 Task: Find connections with filter location Santa Lucía with filter topic #Managementskillswith filter profile language English with filter current company Cholamandalam Investment and Finance Company Limited with filter school Little Flower High School with filter industry Waste Collection with filter service category Video Editing with filter keywords title Test Scorer
Action: Mouse moved to (290, 209)
Screenshot: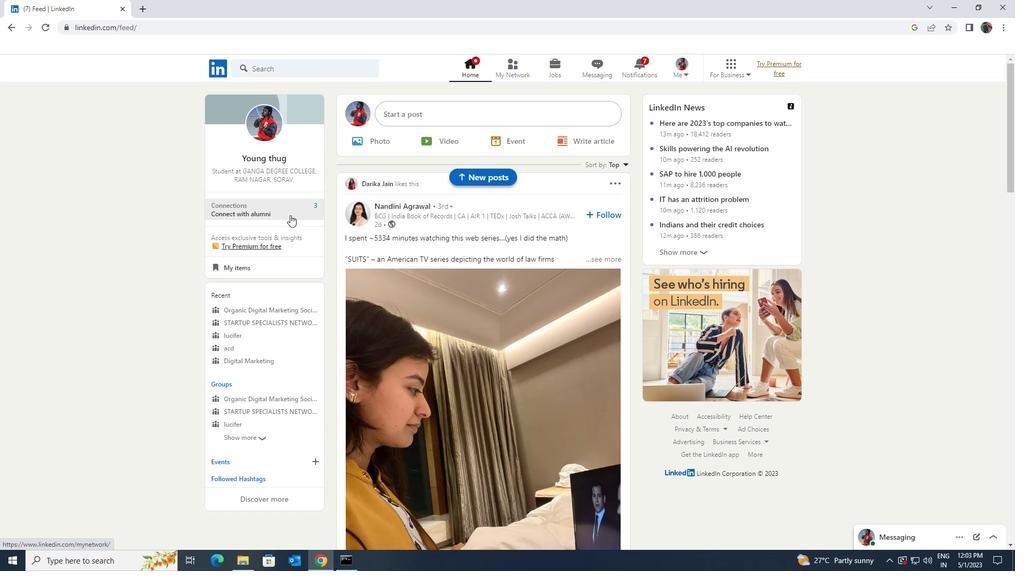 
Action: Mouse pressed left at (290, 209)
Screenshot: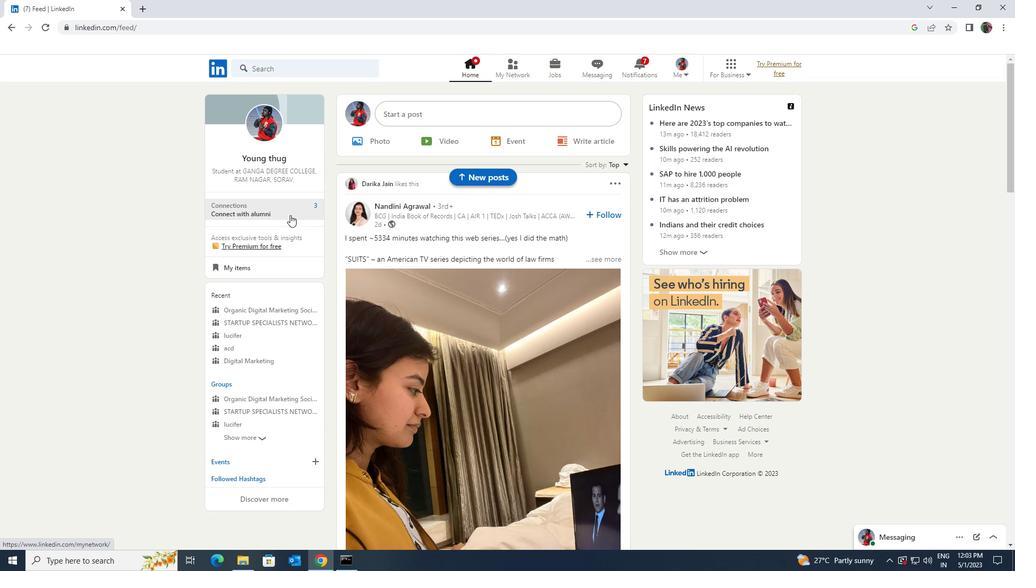 
Action: Mouse moved to (293, 126)
Screenshot: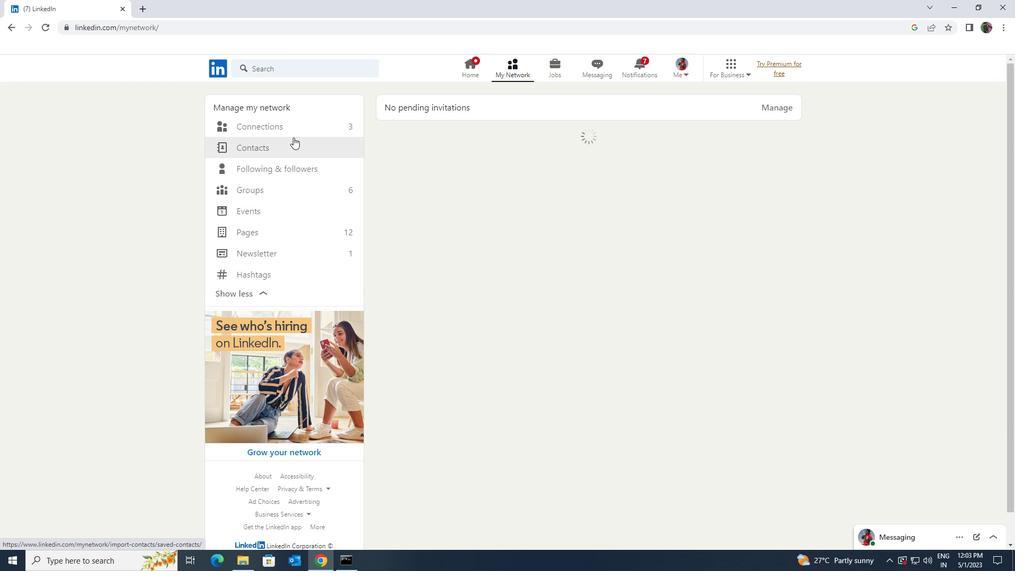 
Action: Mouse pressed left at (293, 126)
Screenshot: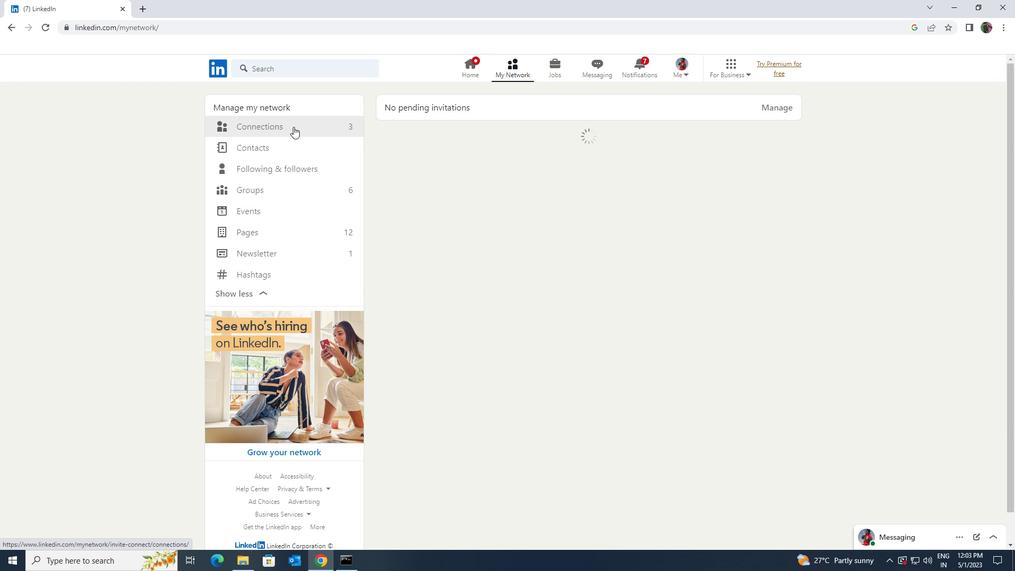 
Action: Mouse moved to (569, 131)
Screenshot: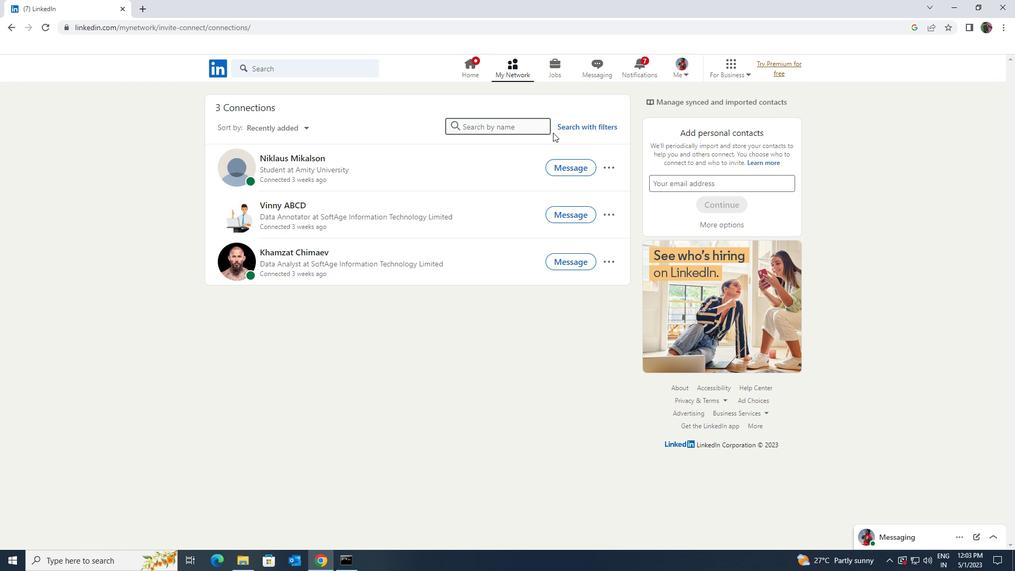 
Action: Mouse pressed left at (569, 131)
Screenshot: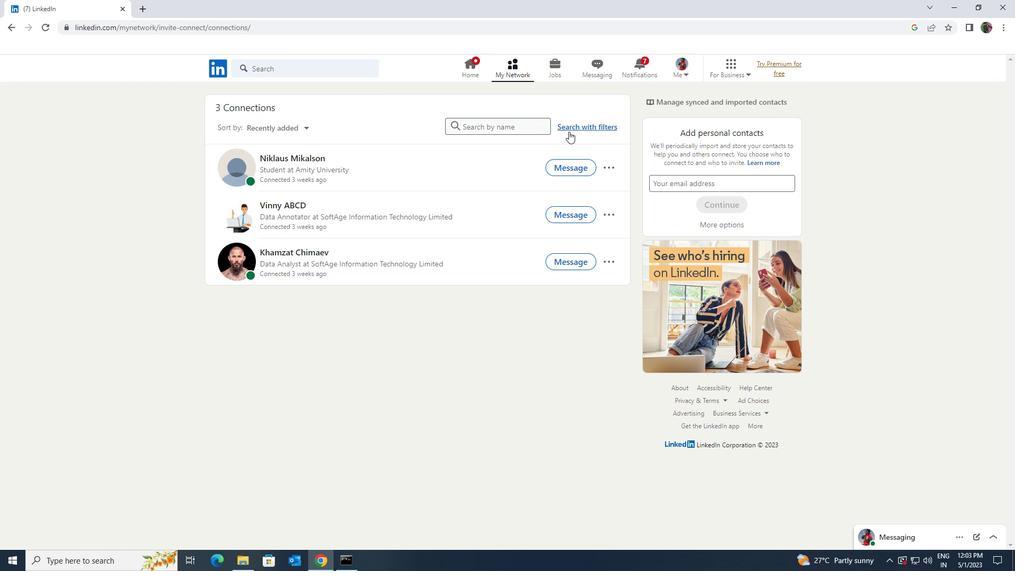 
Action: Mouse moved to (544, 91)
Screenshot: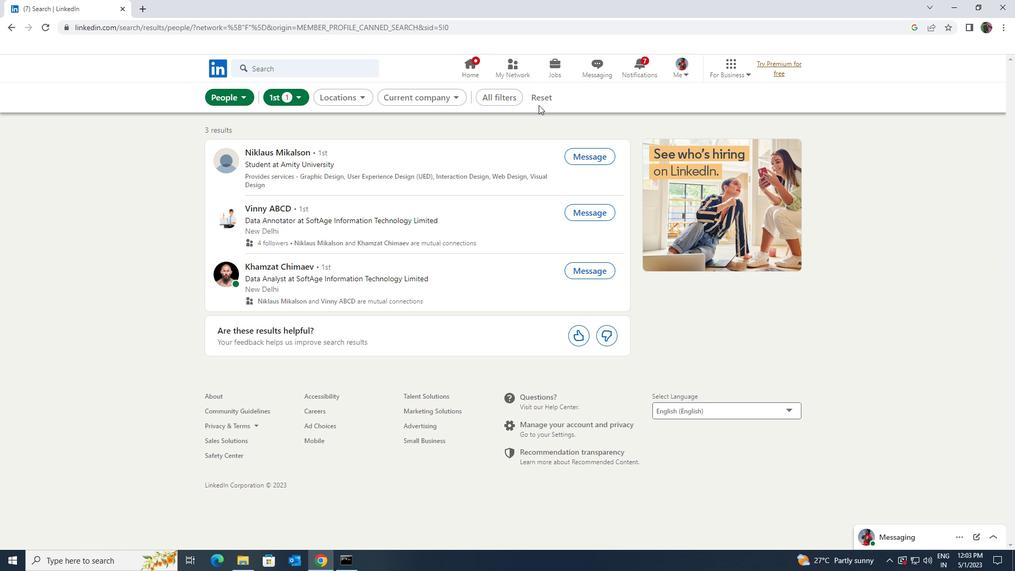 
Action: Mouse pressed left at (544, 91)
Screenshot: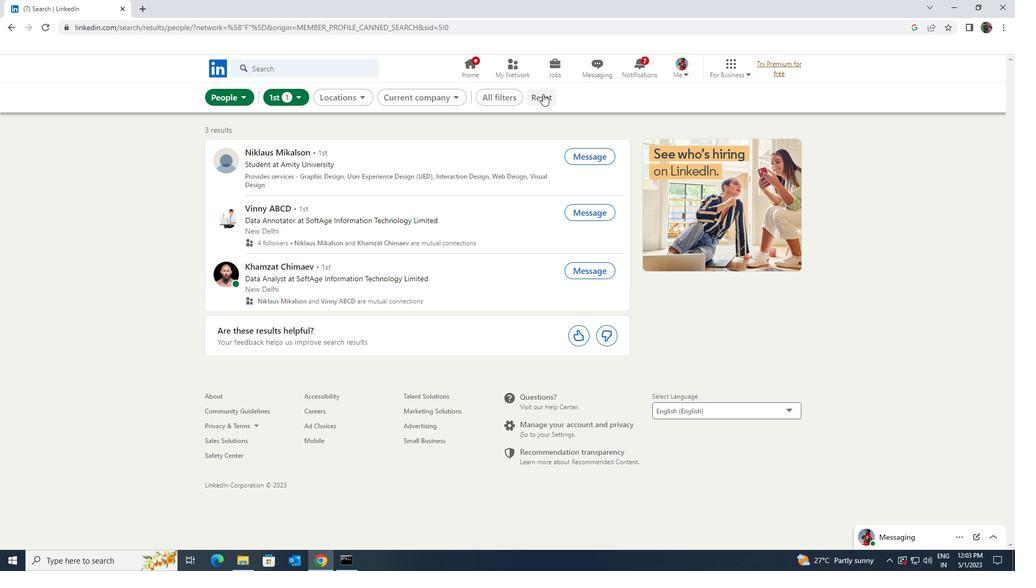 
Action: Mouse moved to (533, 96)
Screenshot: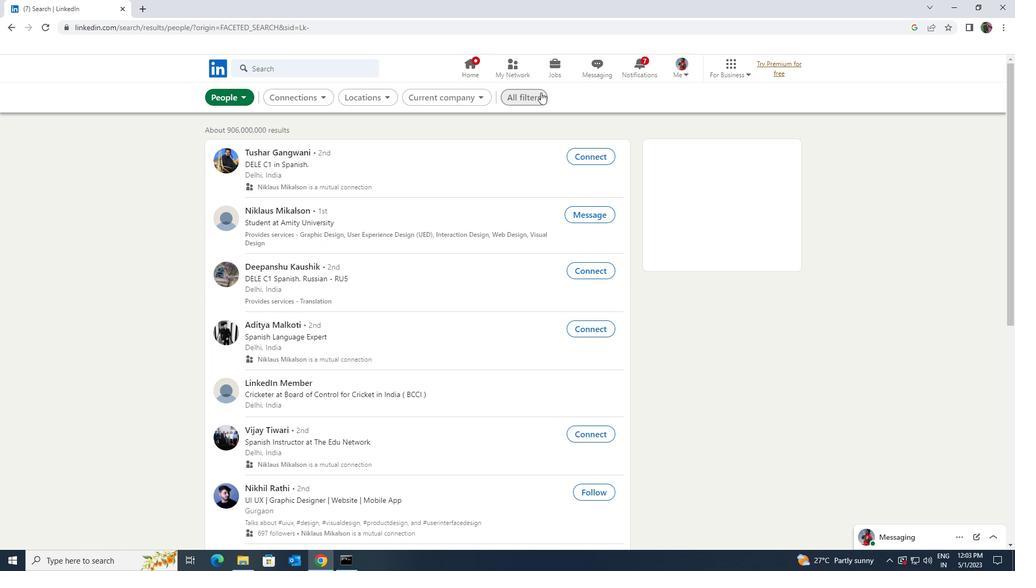
Action: Mouse pressed left at (533, 96)
Screenshot: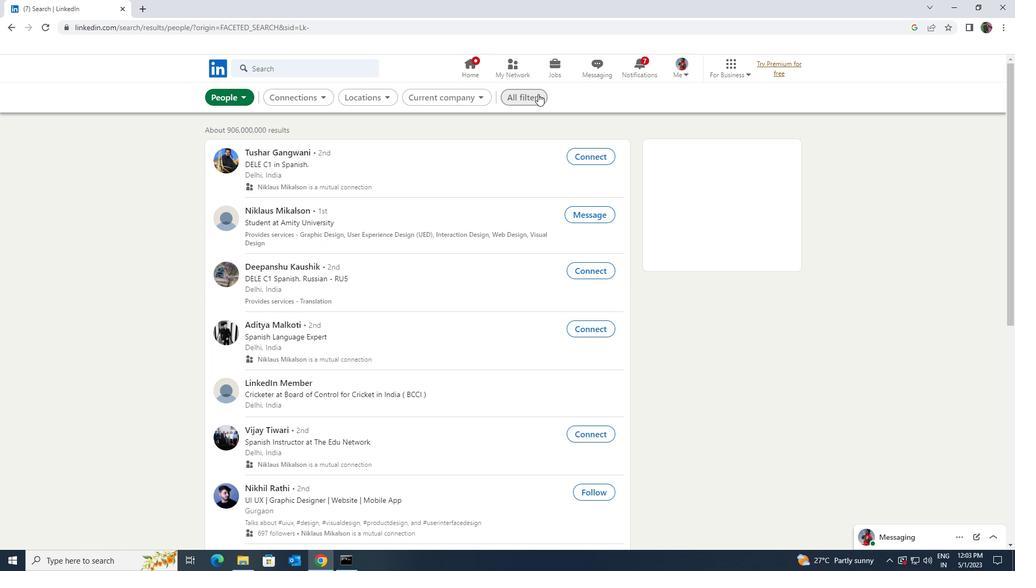 
Action: Mouse moved to (765, 288)
Screenshot: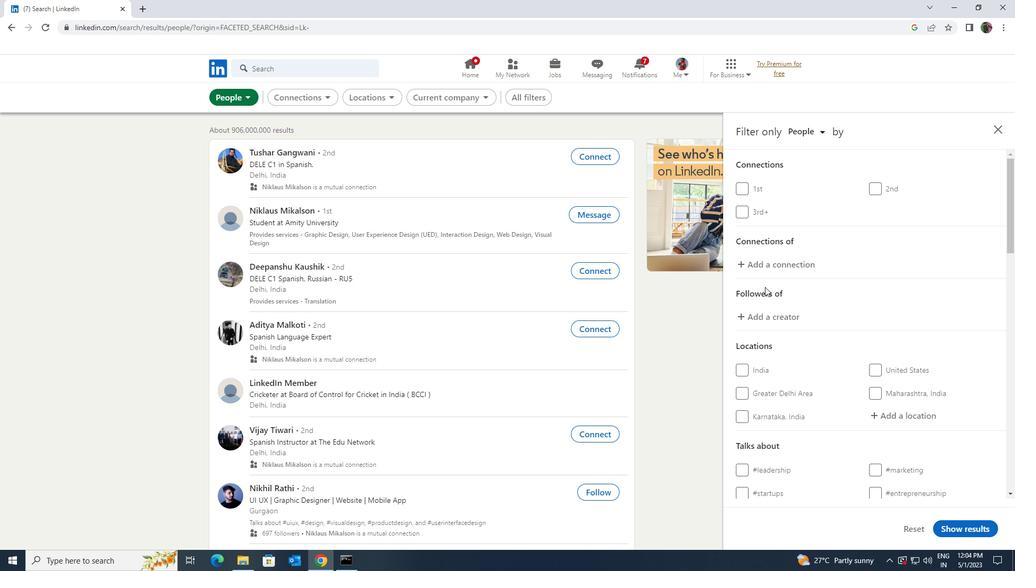 
Action: Mouse scrolled (765, 288) with delta (0, 0)
Screenshot: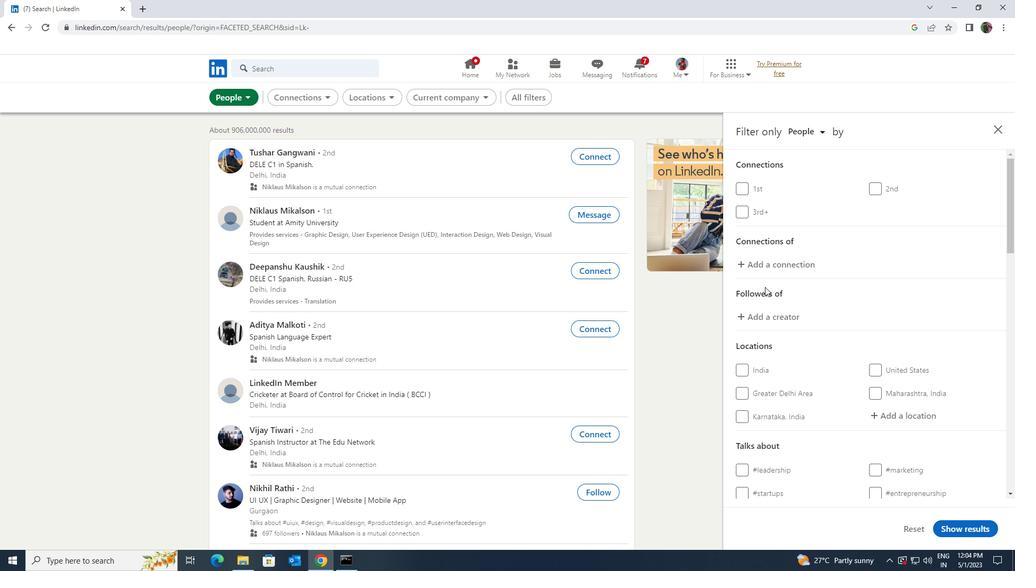
Action: Mouse scrolled (765, 288) with delta (0, 0)
Screenshot: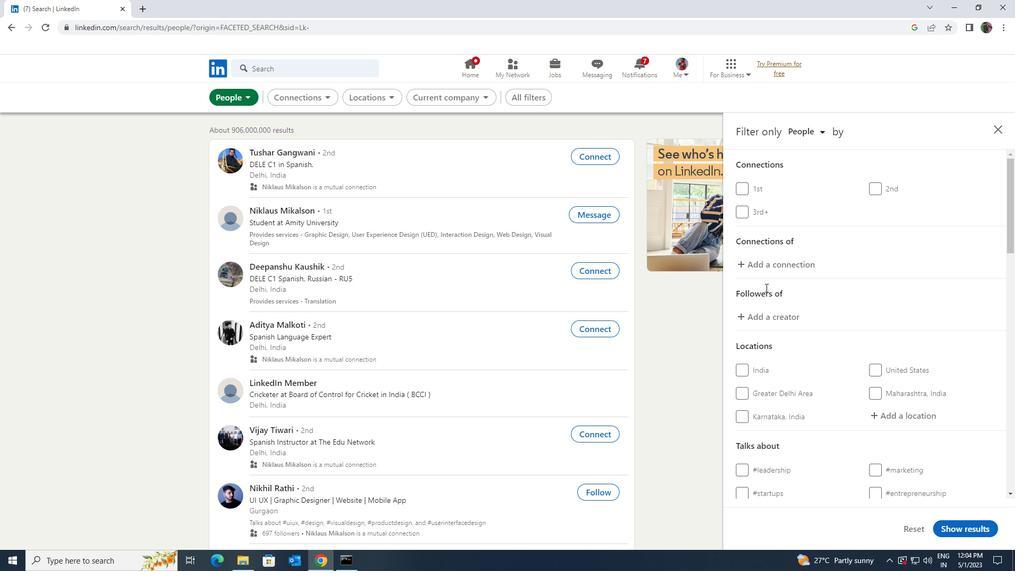 
Action: Mouse scrolled (765, 288) with delta (0, 0)
Screenshot: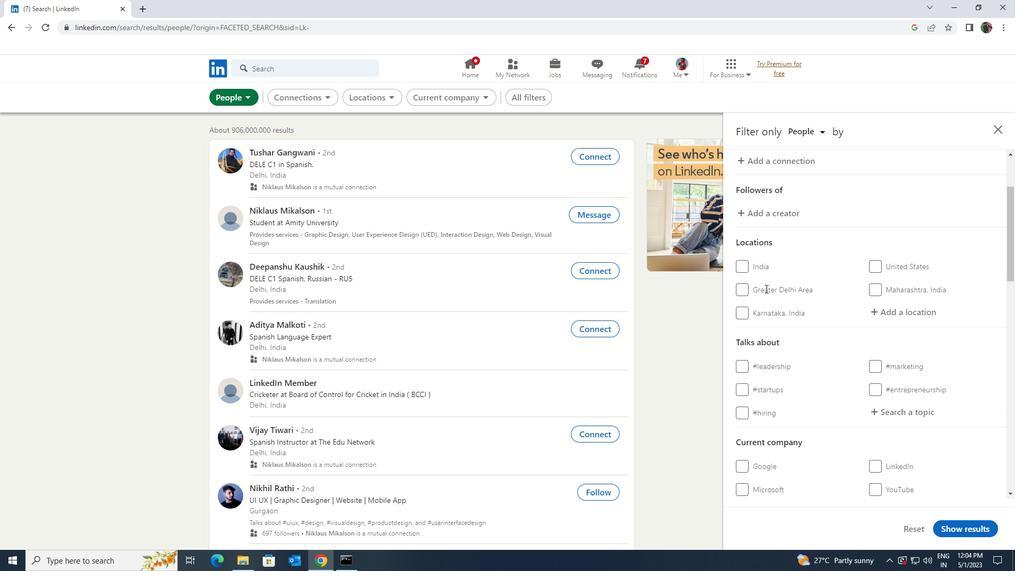 
Action: Mouse moved to (892, 254)
Screenshot: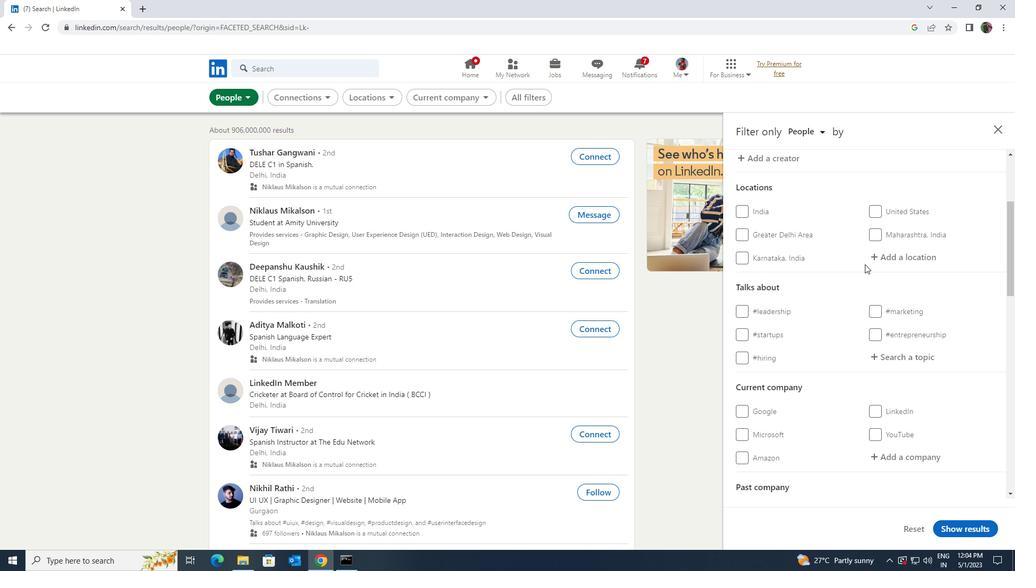 
Action: Mouse pressed left at (892, 254)
Screenshot: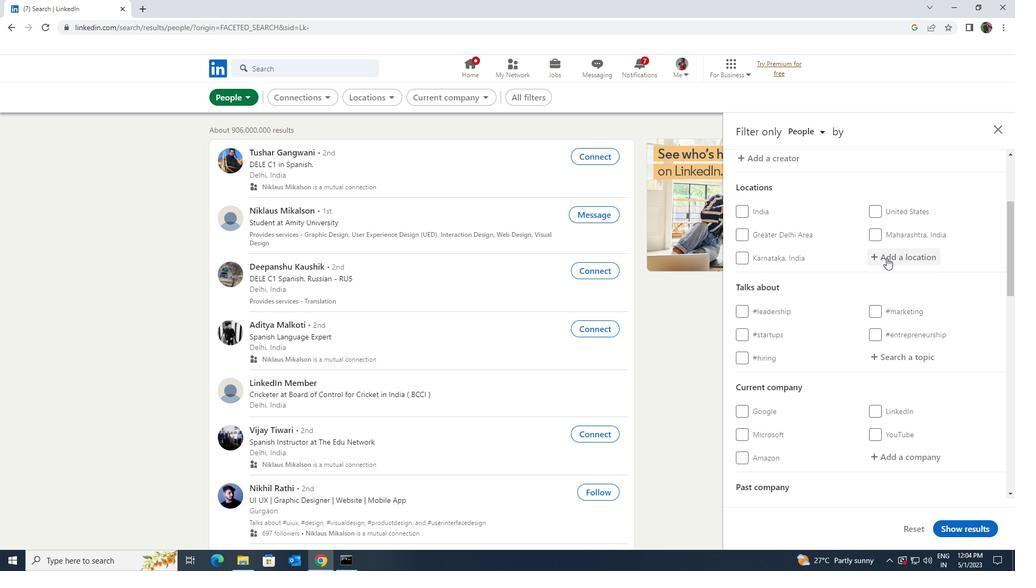 
Action: Mouse moved to (822, 213)
Screenshot: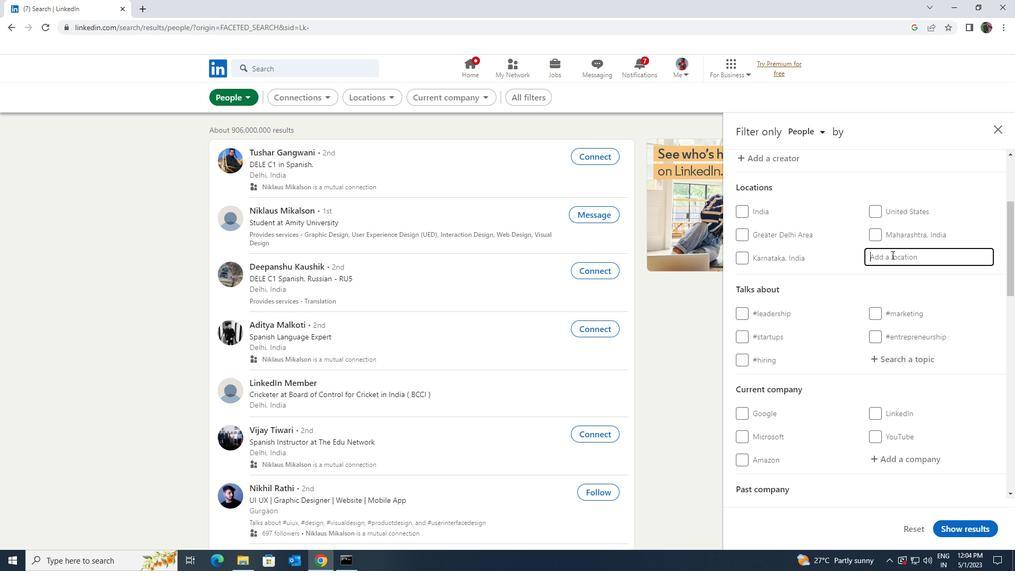 
Action: Key pressed <Key.shift>SANT<Key.space><Key.shift>LUCIA<Key.backspace>
Screenshot: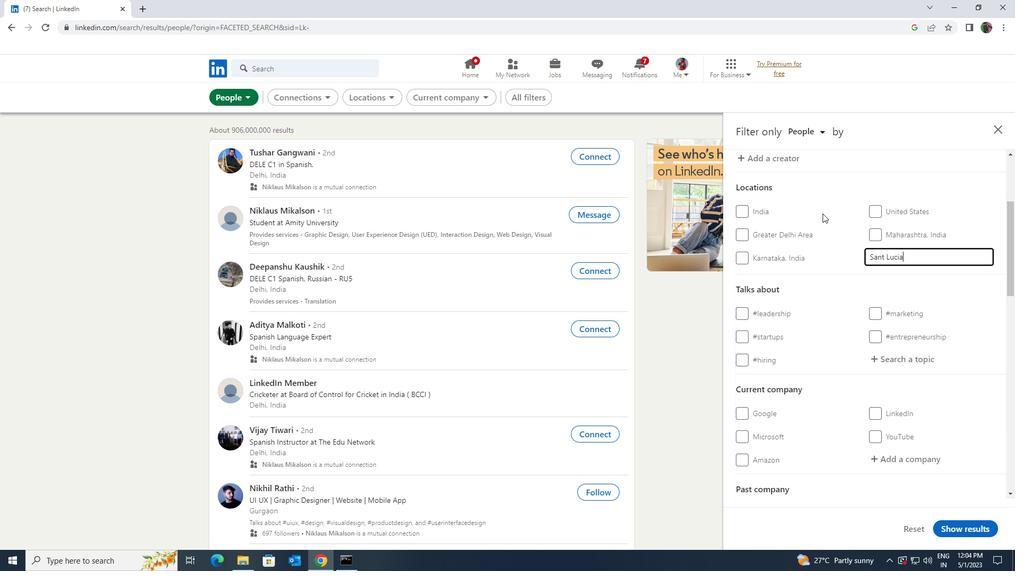 
Action: Mouse moved to (808, 270)
Screenshot: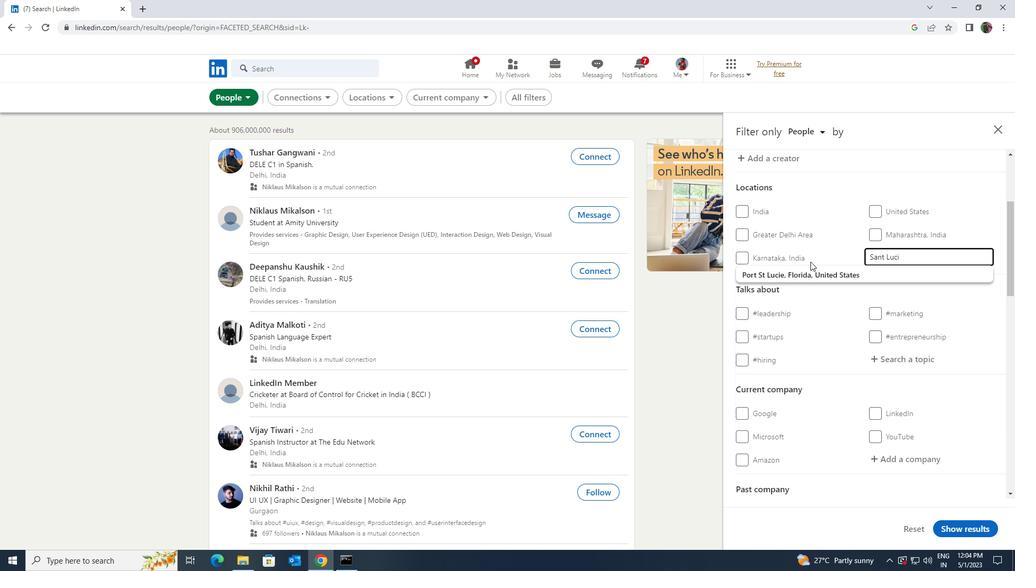 
Action: Mouse pressed left at (808, 270)
Screenshot: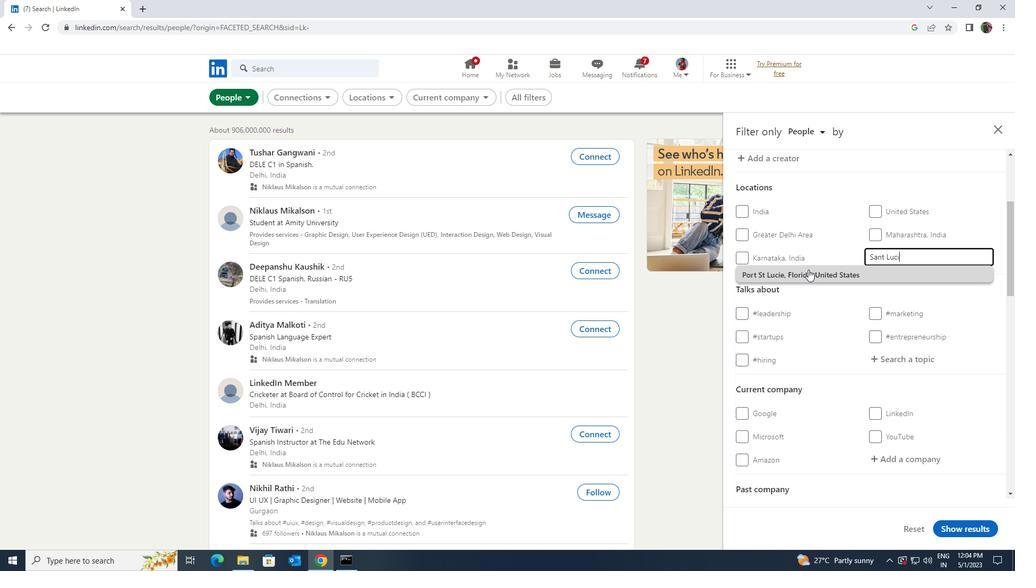 
Action: Mouse moved to (807, 270)
Screenshot: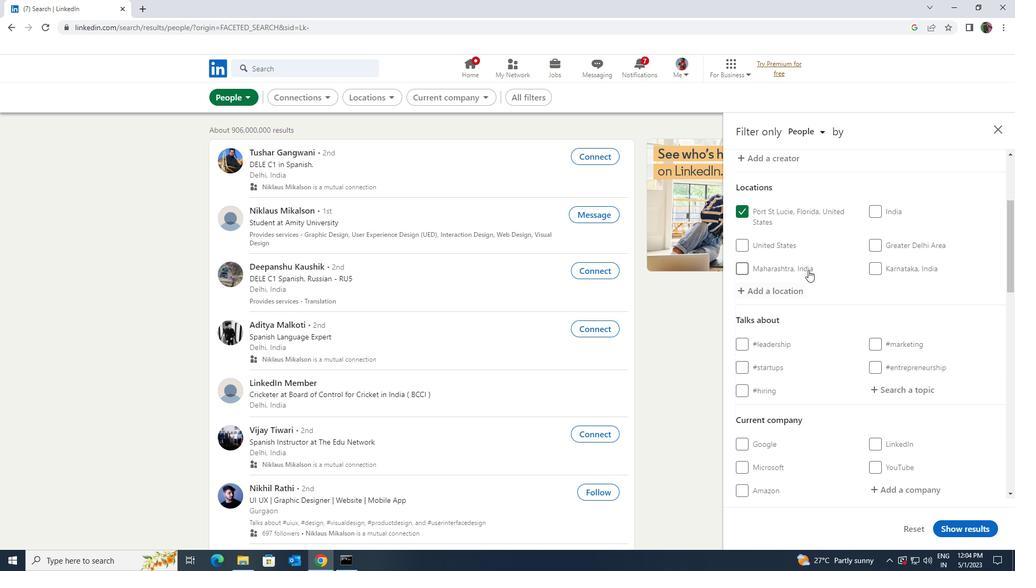 
Action: Mouse scrolled (807, 270) with delta (0, 0)
Screenshot: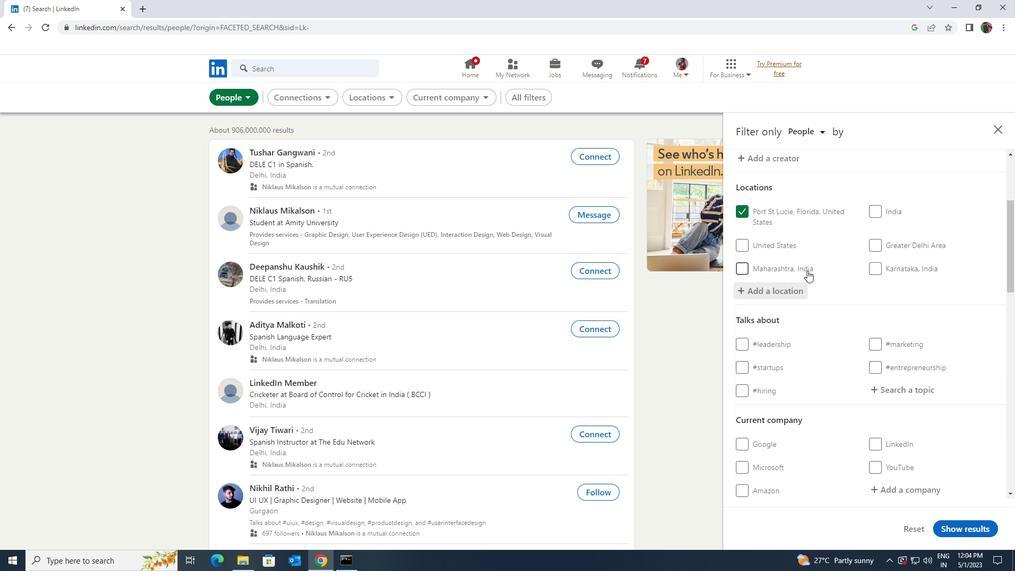 
Action: Mouse moved to (878, 334)
Screenshot: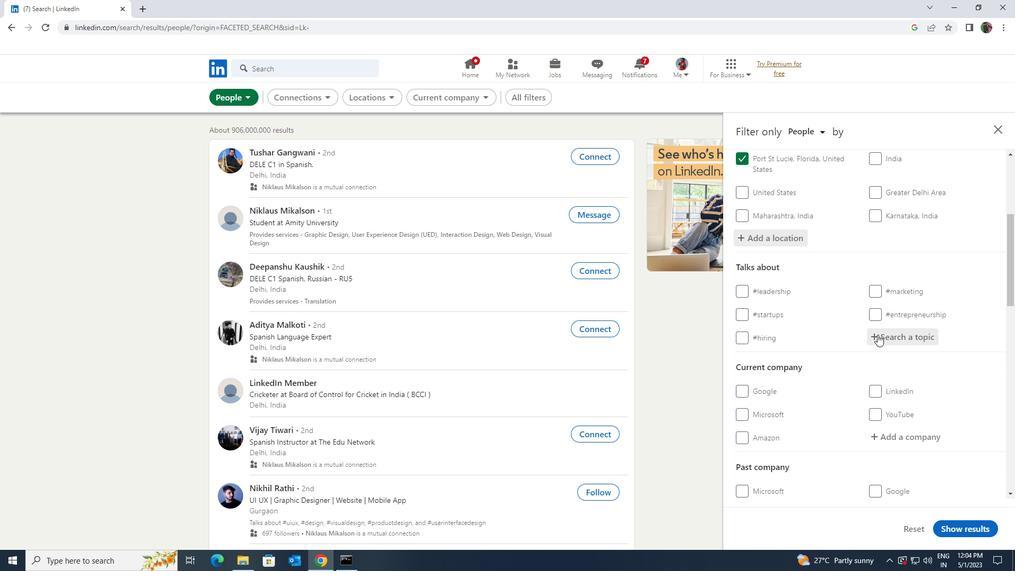 
Action: Mouse pressed left at (878, 334)
Screenshot: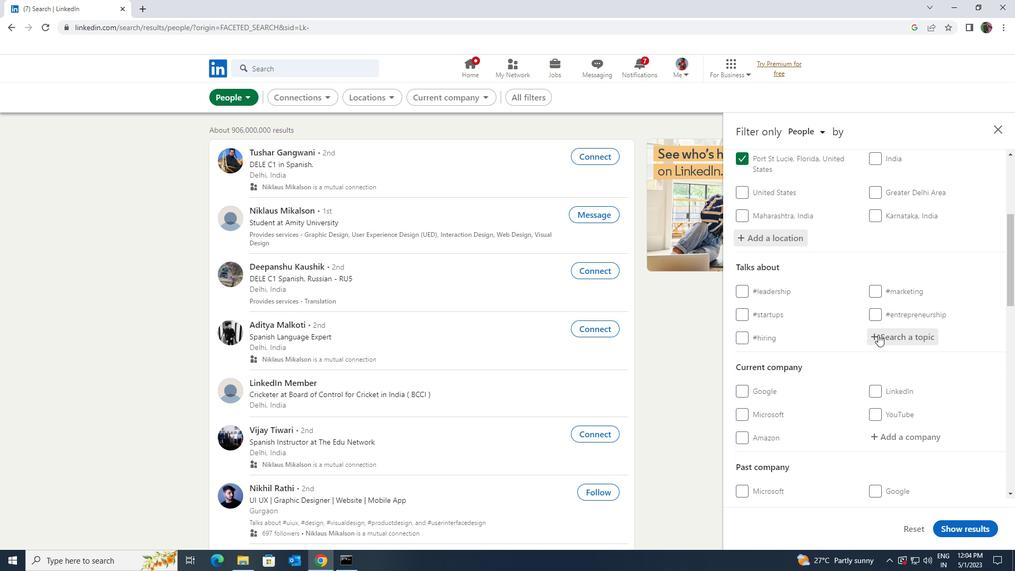 
Action: Key pressed <Key.shift>MANAGEMENTSKILLS
Screenshot: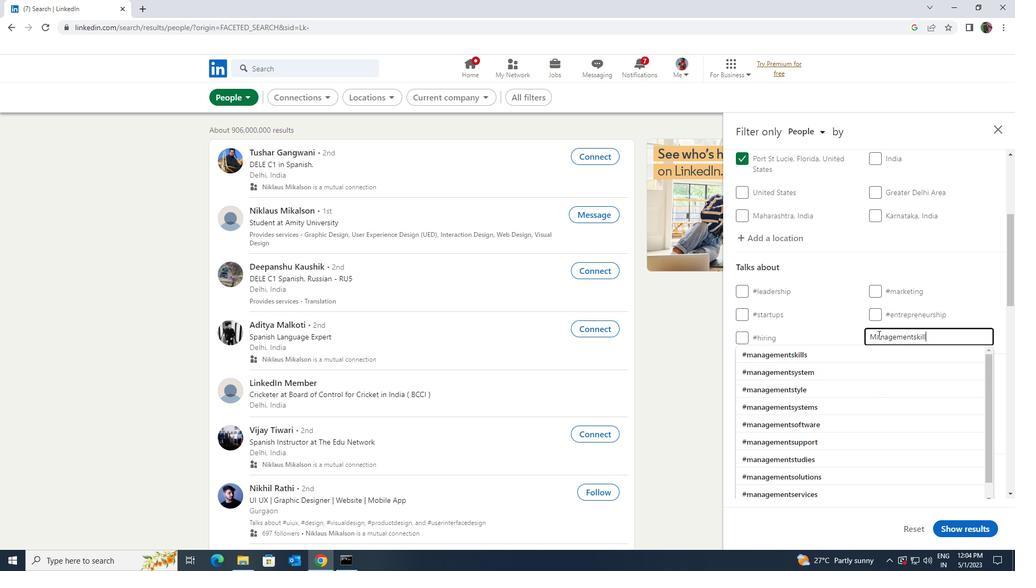 
Action: Mouse moved to (874, 349)
Screenshot: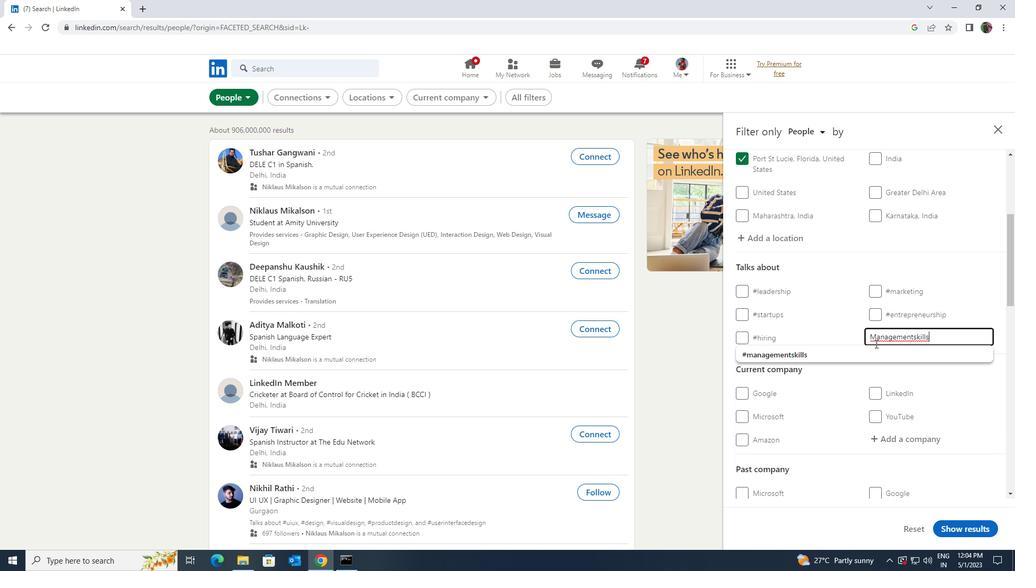 
Action: Mouse pressed left at (874, 349)
Screenshot: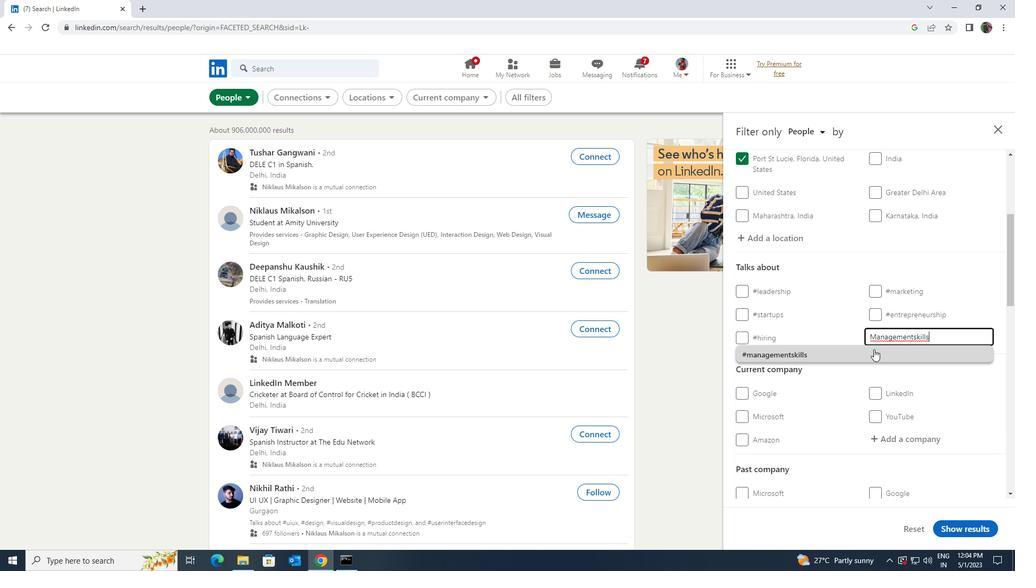 
Action: Mouse scrolled (874, 349) with delta (0, 0)
Screenshot: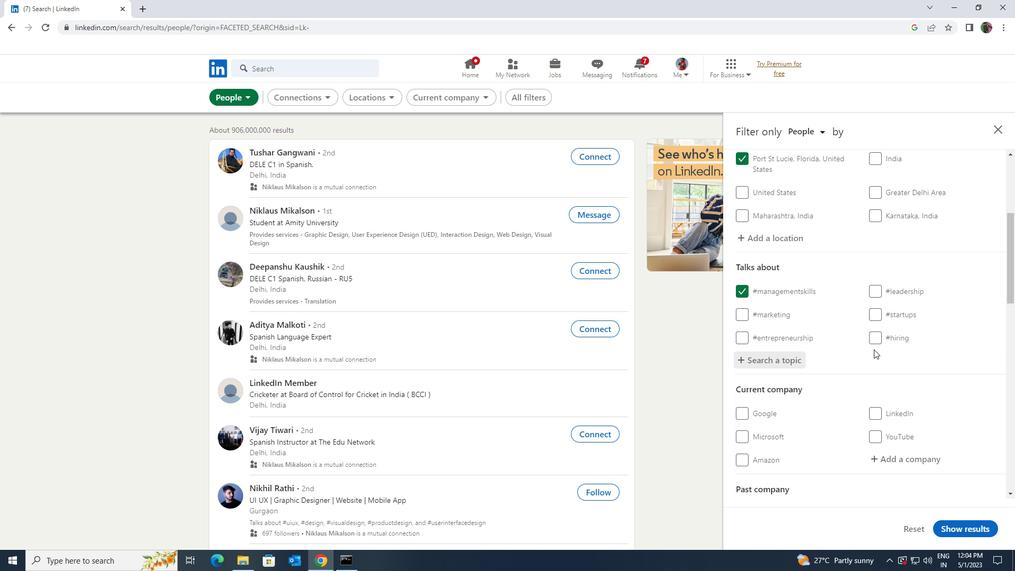
Action: Mouse scrolled (874, 349) with delta (0, 0)
Screenshot: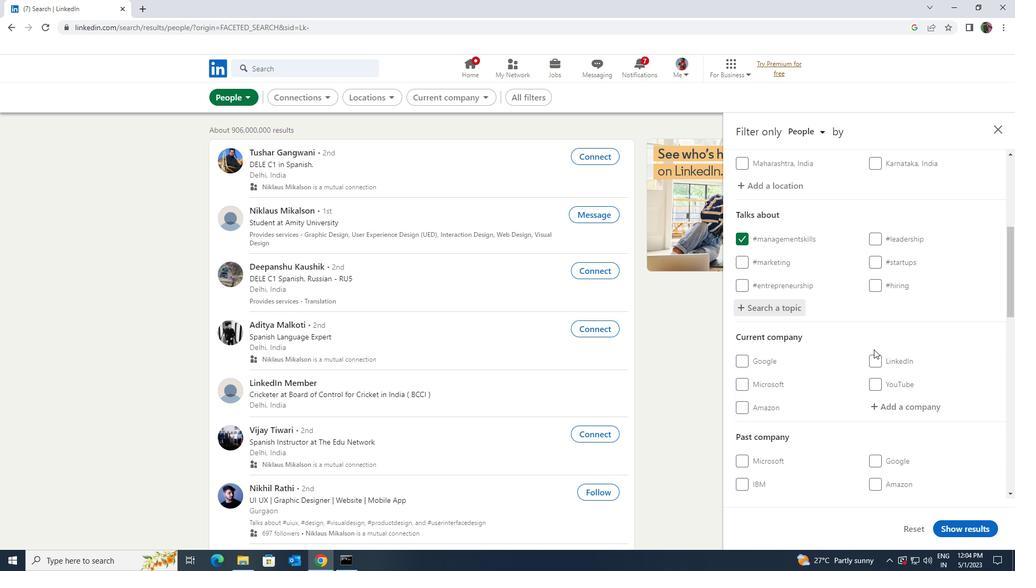 
Action: Mouse scrolled (874, 349) with delta (0, 0)
Screenshot: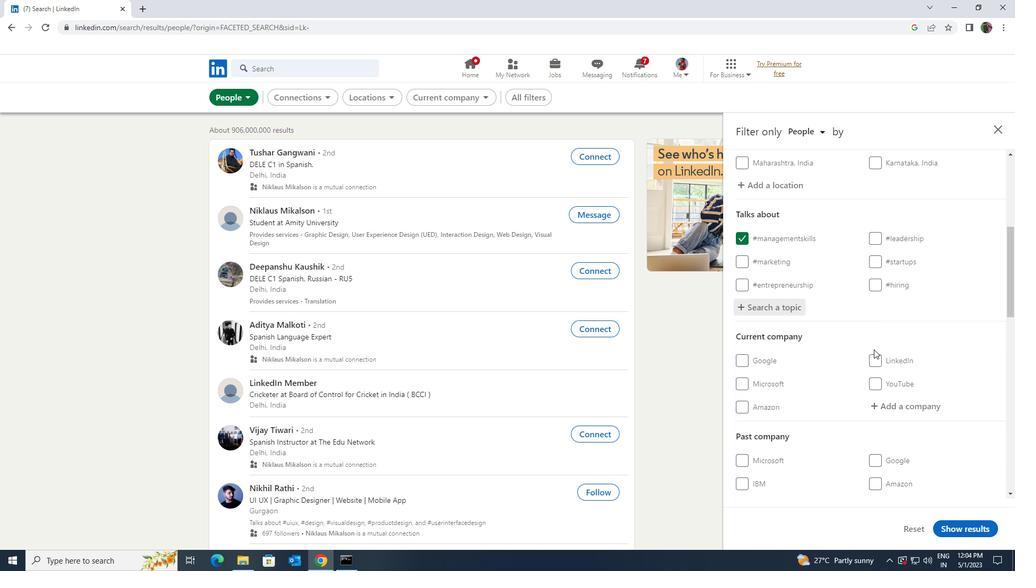 
Action: Mouse scrolled (874, 349) with delta (0, 0)
Screenshot: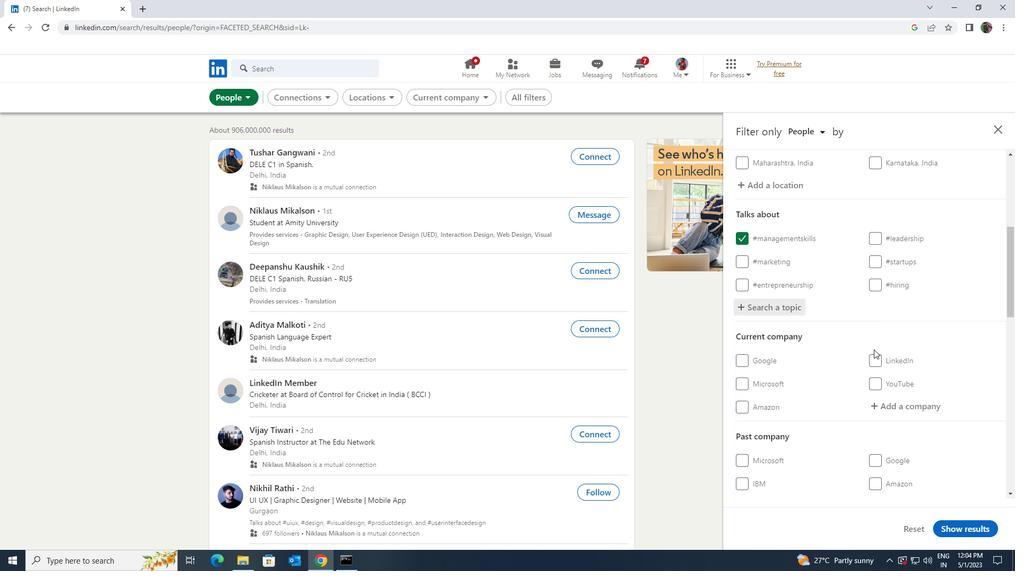 
Action: Mouse scrolled (874, 349) with delta (0, 0)
Screenshot: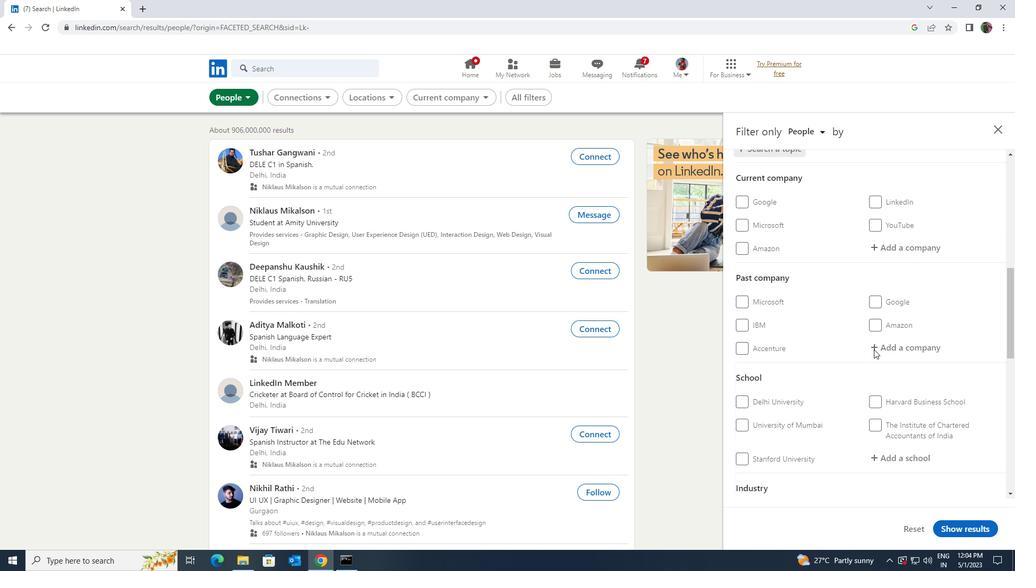
Action: Mouse scrolled (874, 349) with delta (0, 0)
Screenshot: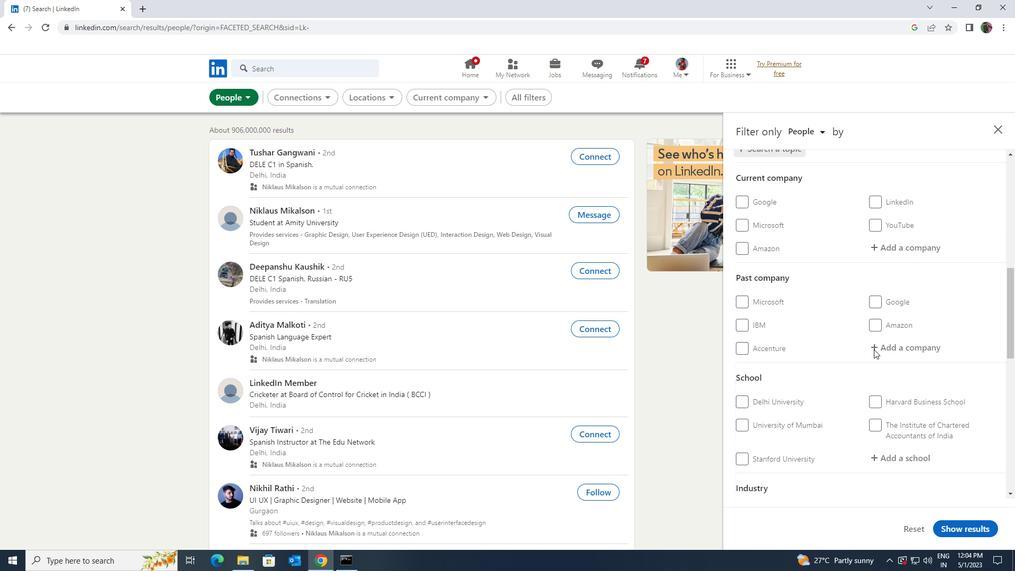 
Action: Mouse scrolled (874, 349) with delta (0, 0)
Screenshot: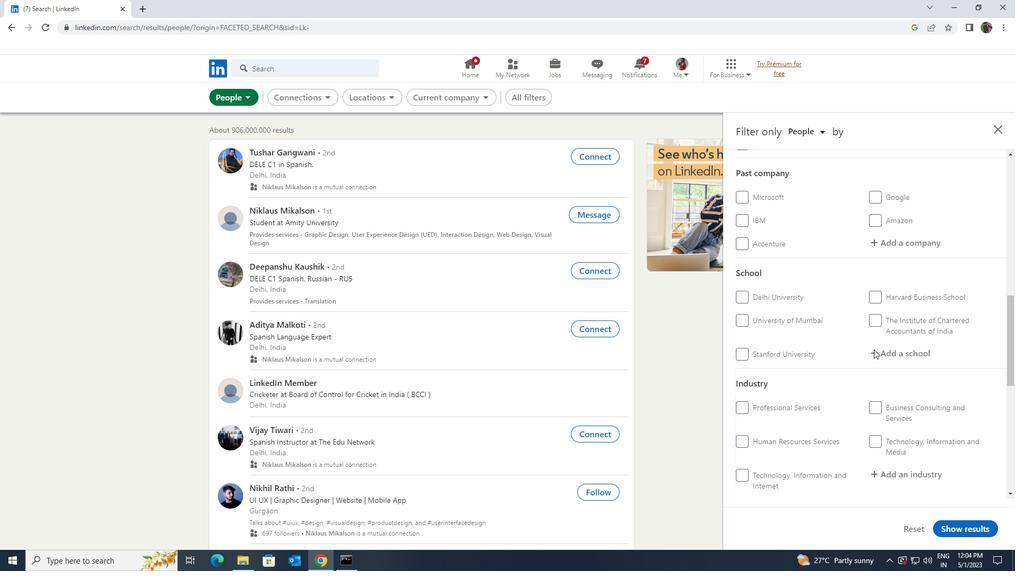 
Action: Mouse scrolled (874, 349) with delta (0, 0)
Screenshot: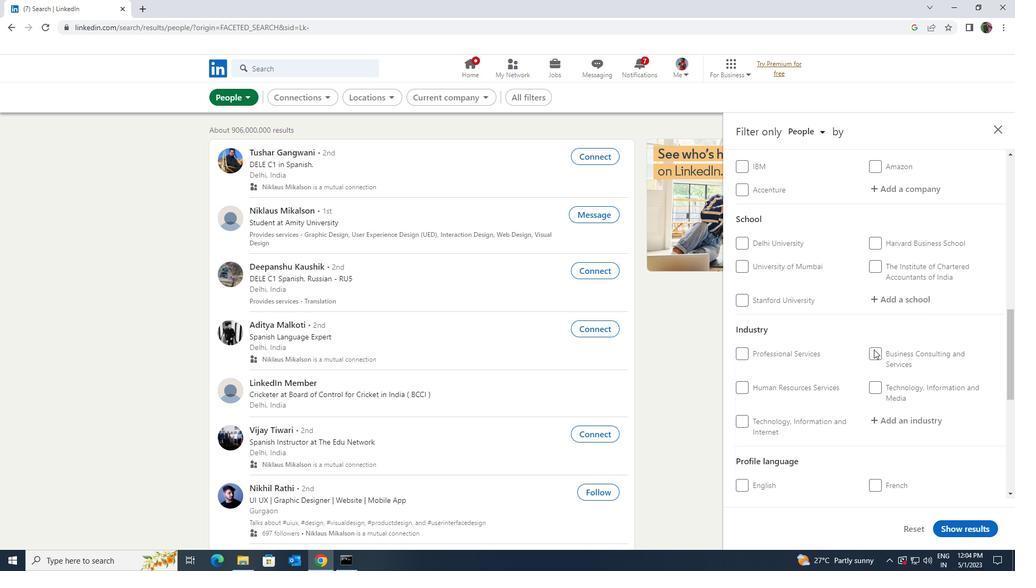 
Action: Mouse scrolled (874, 349) with delta (0, 0)
Screenshot: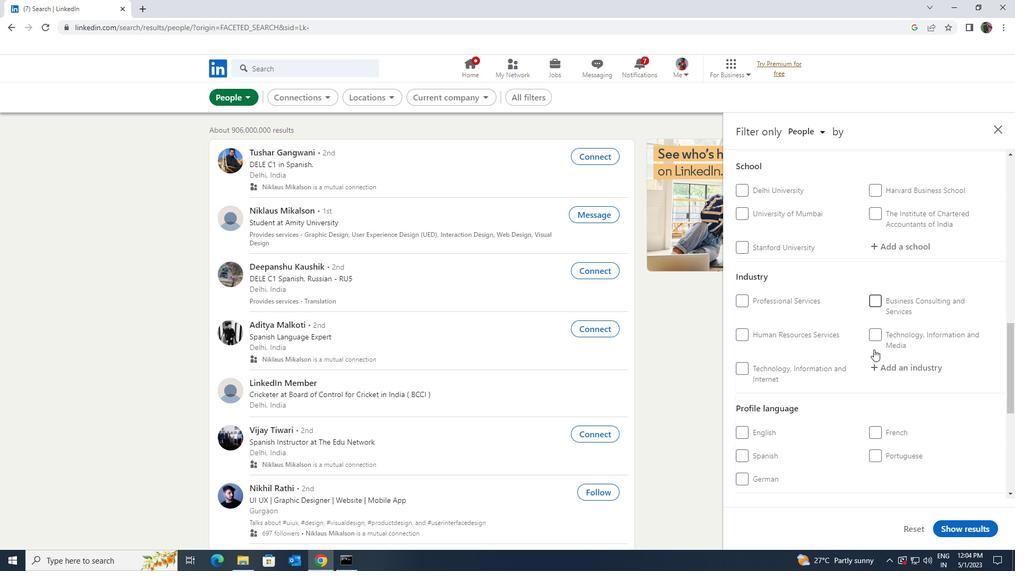 
Action: Mouse scrolled (874, 349) with delta (0, 0)
Screenshot: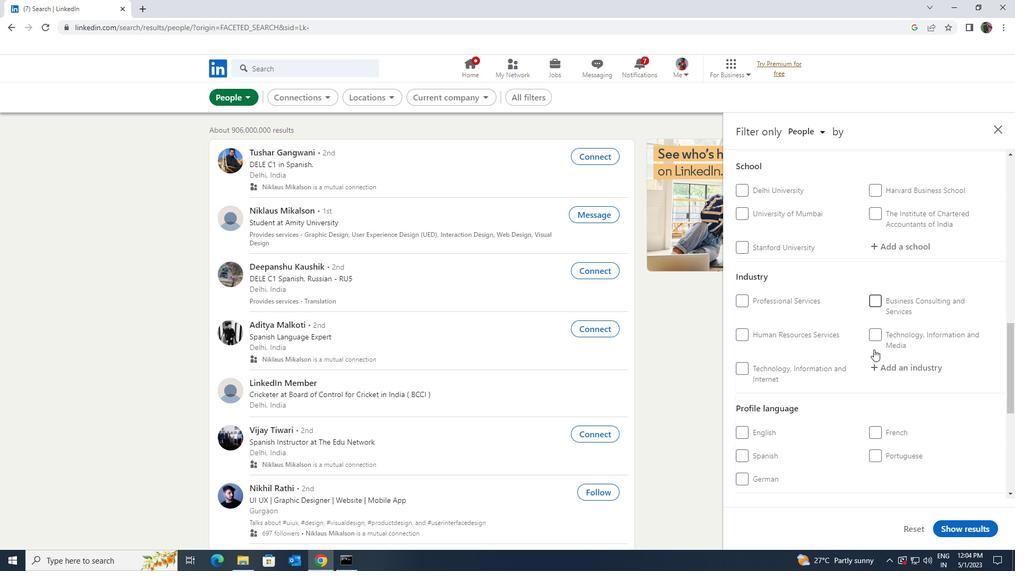 
Action: Mouse moved to (746, 324)
Screenshot: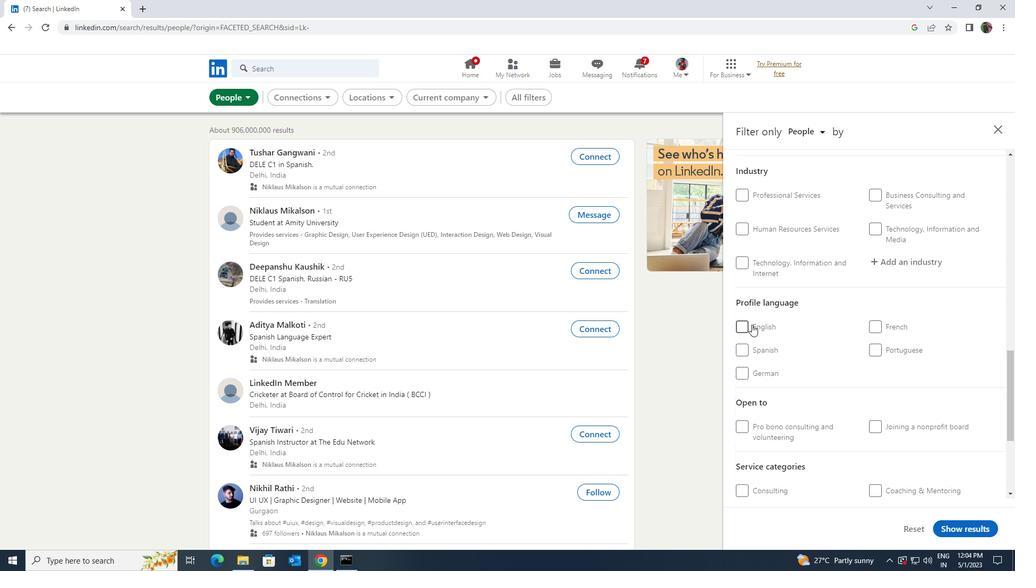 
Action: Mouse pressed left at (746, 324)
Screenshot: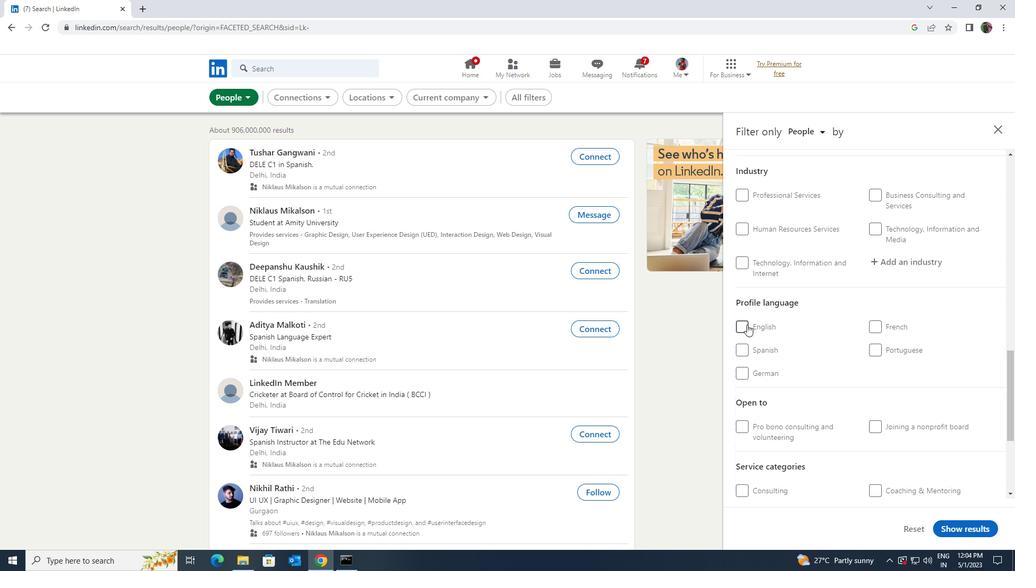 
Action: Mouse moved to (822, 334)
Screenshot: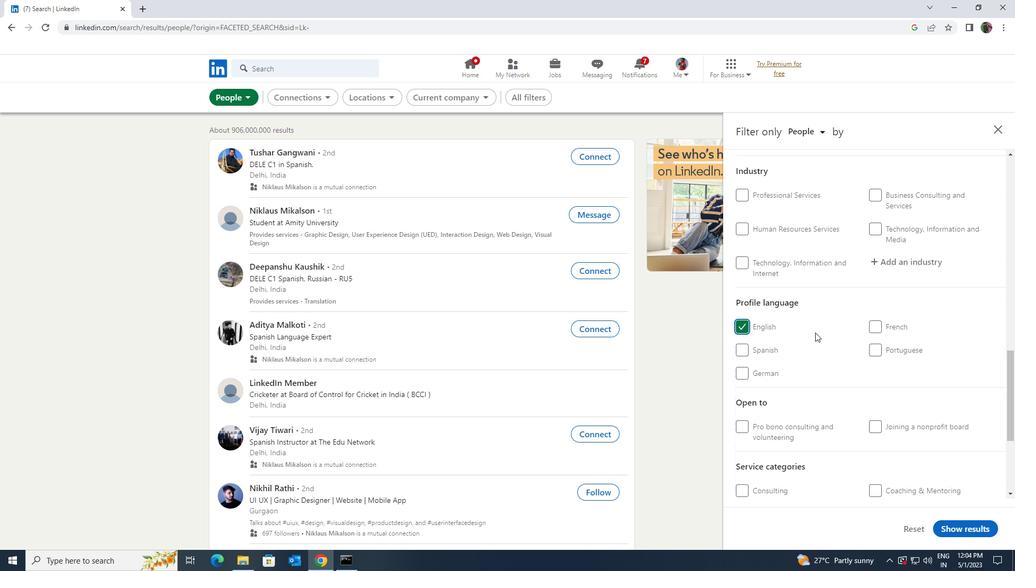 
Action: Mouse scrolled (822, 335) with delta (0, 0)
Screenshot: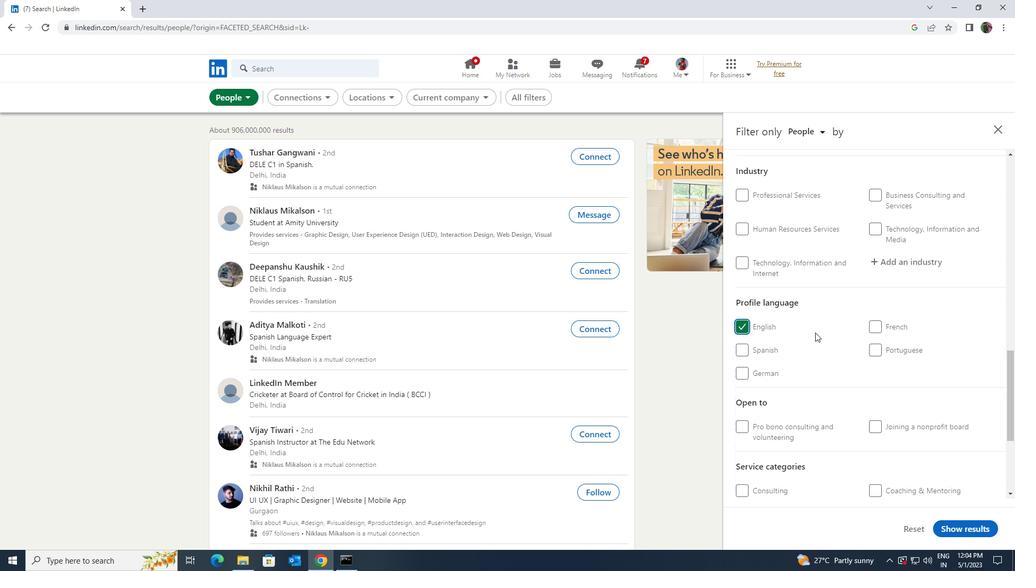 
Action: Mouse scrolled (822, 335) with delta (0, 0)
Screenshot: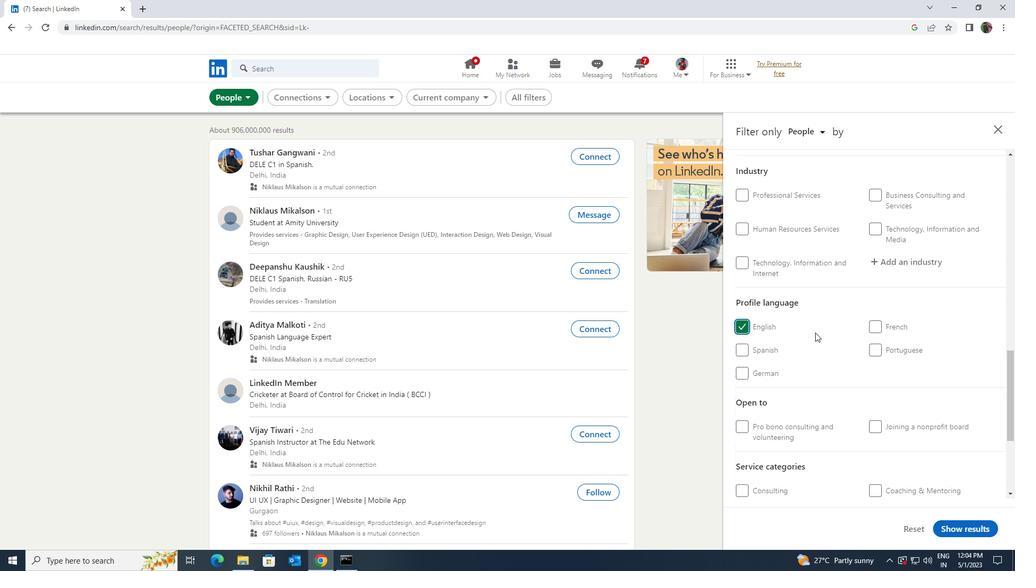 
Action: Mouse scrolled (822, 335) with delta (0, 0)
Screenshot: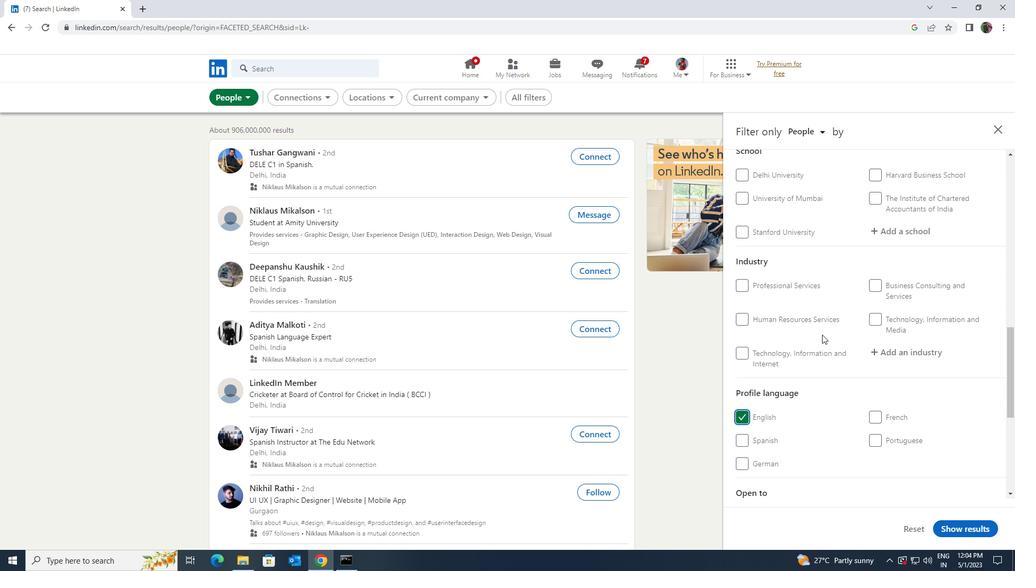 
Action: Mouse scrolled (822, 335) with delta (0, 0)
Screenshot: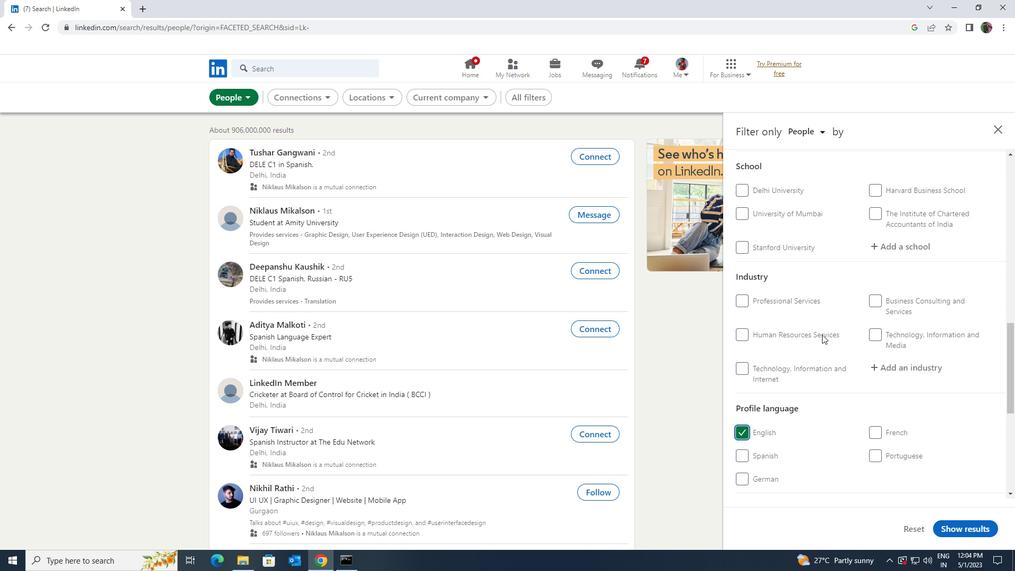 
Action: Mouse scrolled (822, 335) with delta (0, 0)
Screenshot: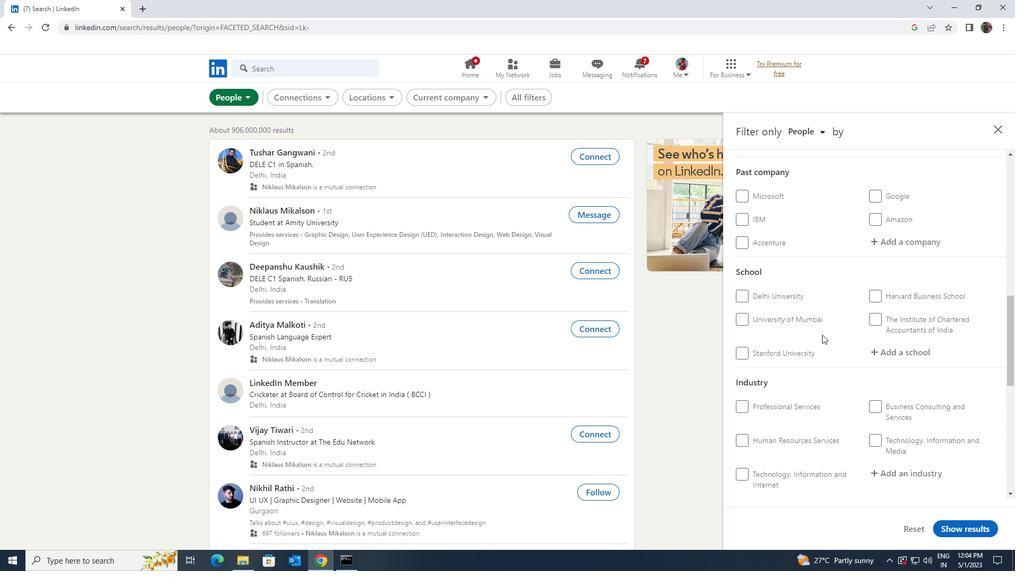 
Action: Mouse scrolled (822, 335) with delta (0, 0)
Screenshot: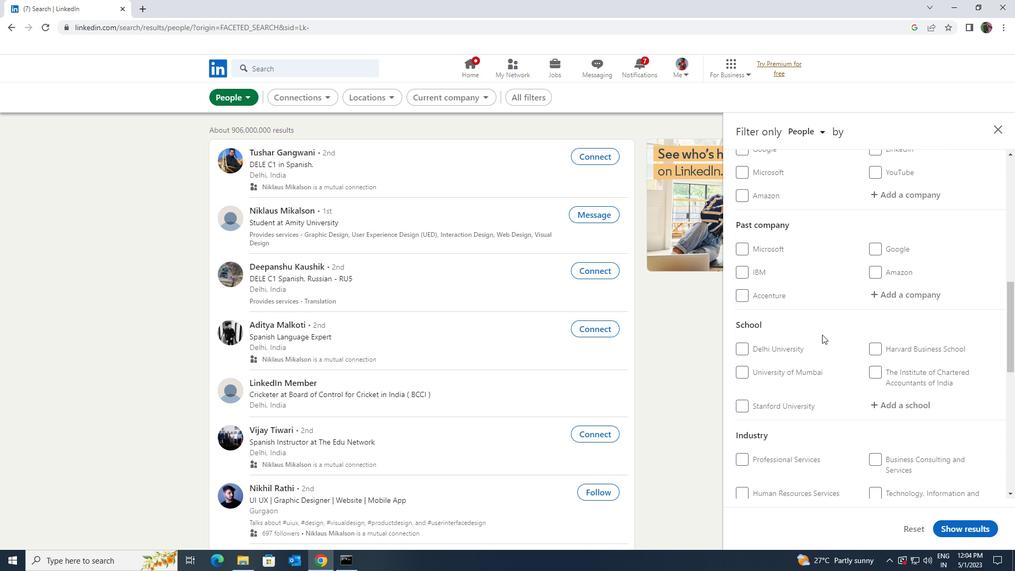 
Action: Mouse moved to (891, 251)
Screenshot: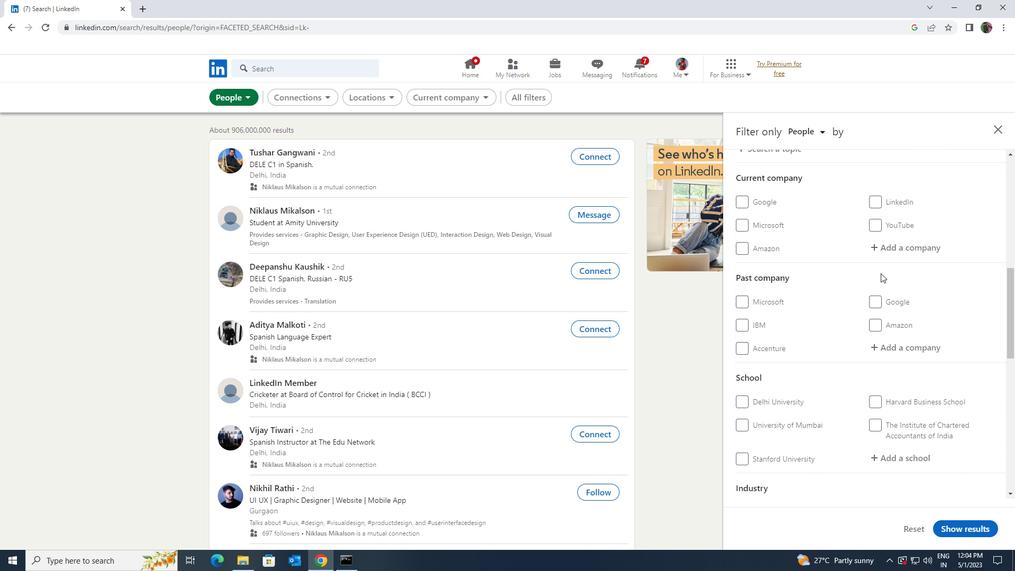 
Action: Mouse pressed left at (891, 251)
Screenshot: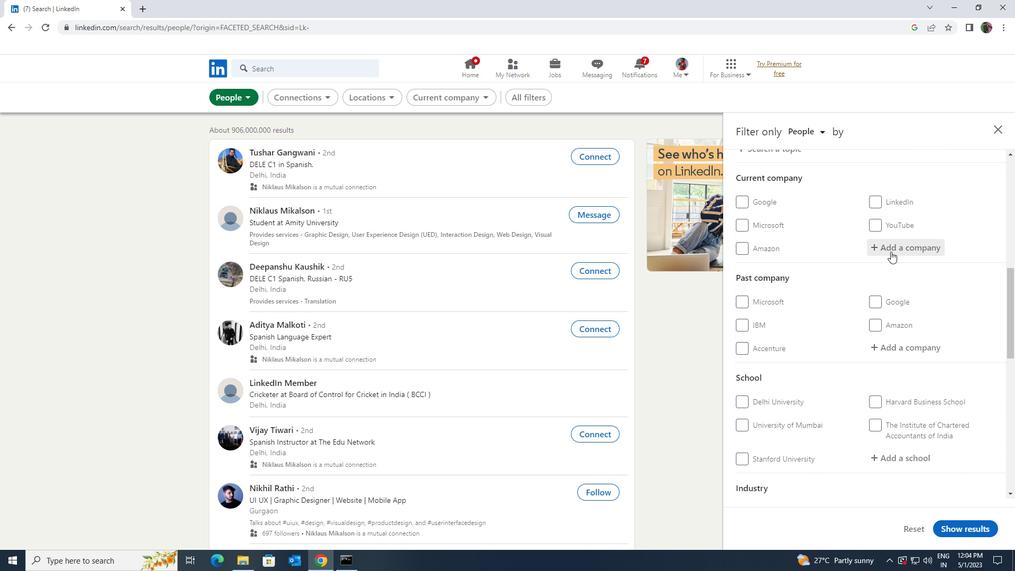 
Action: Key pressed <Key.shift>CHOLAMANDALM
Screenshot: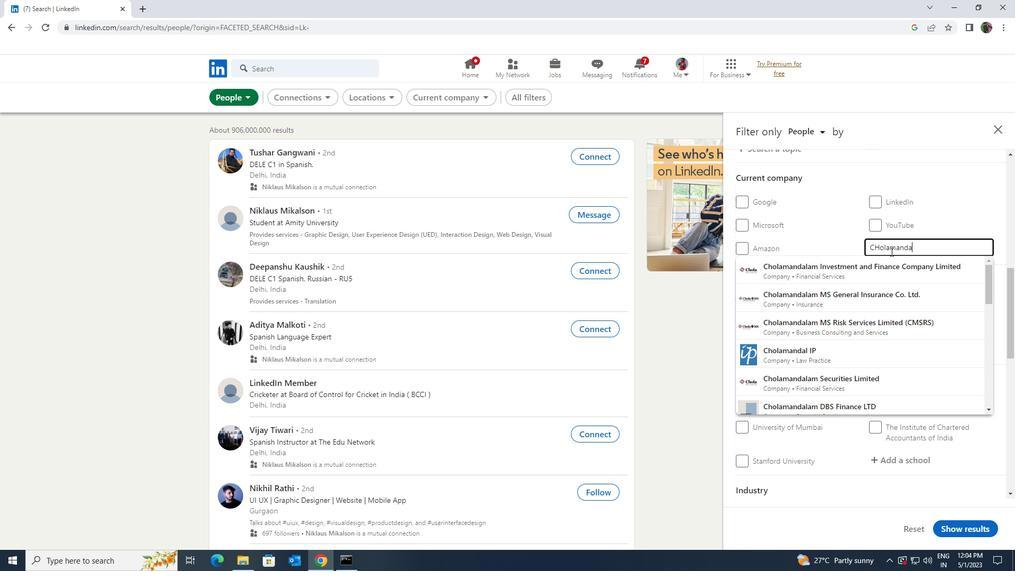 
Action: Mouse moved to (889, 264)
Screenshot: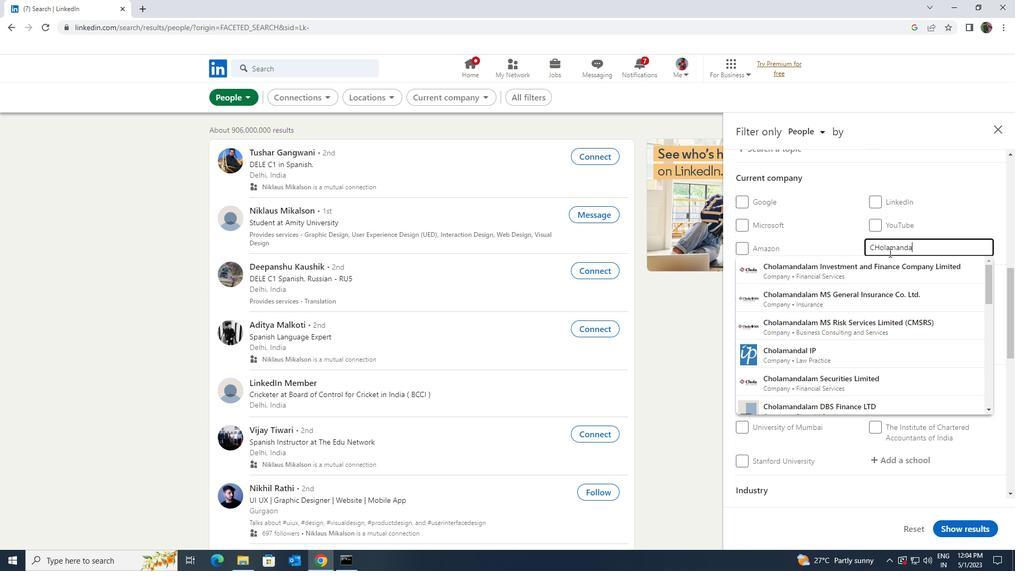 
Action: Mouse pressed left at (889, 264)
Screenshot: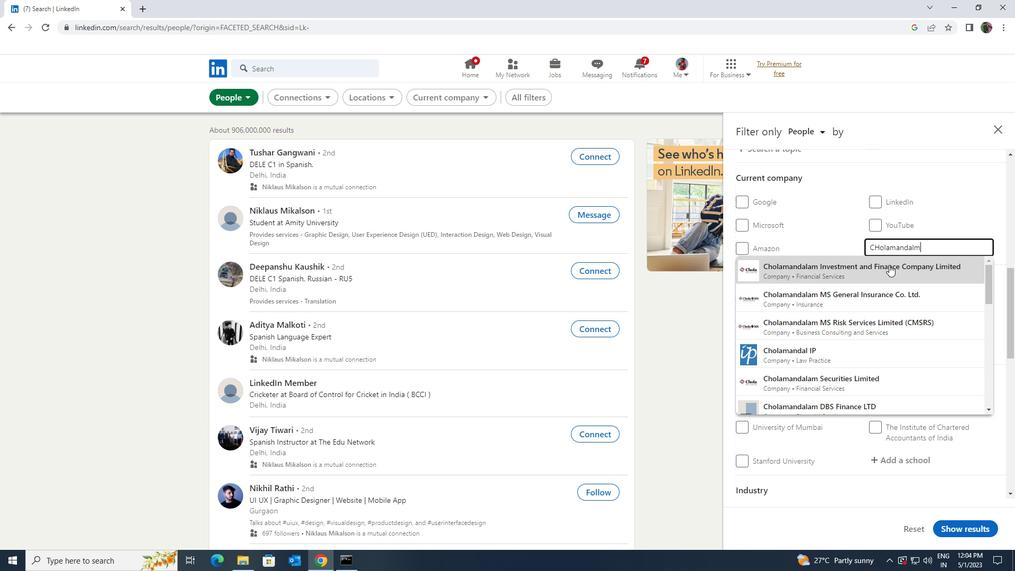 
Action: Mouse moved to (891, 265)
Screenshot: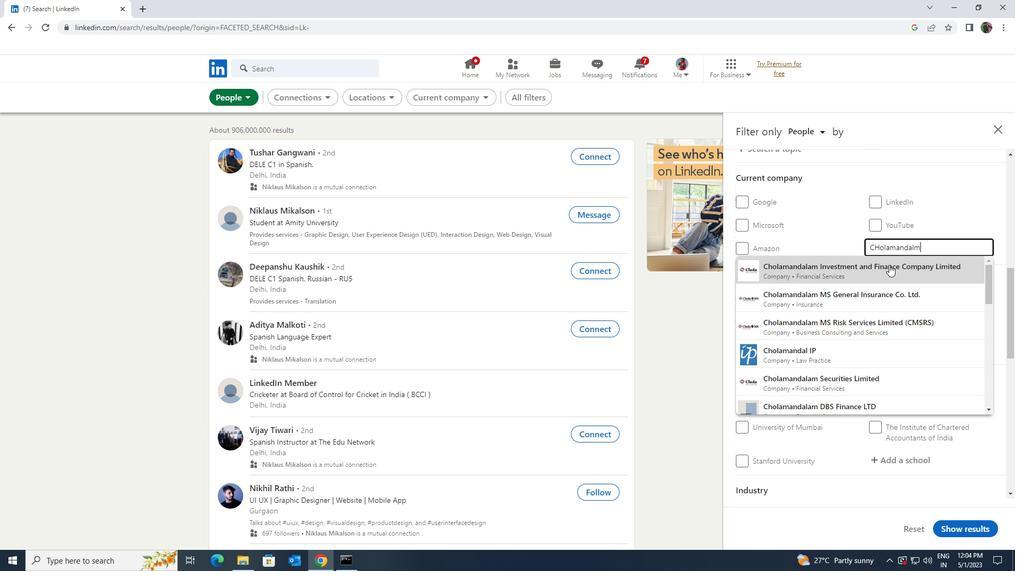 
Action: Mouse scrolled (891, 264) with delta (0, 0)
Screenshot: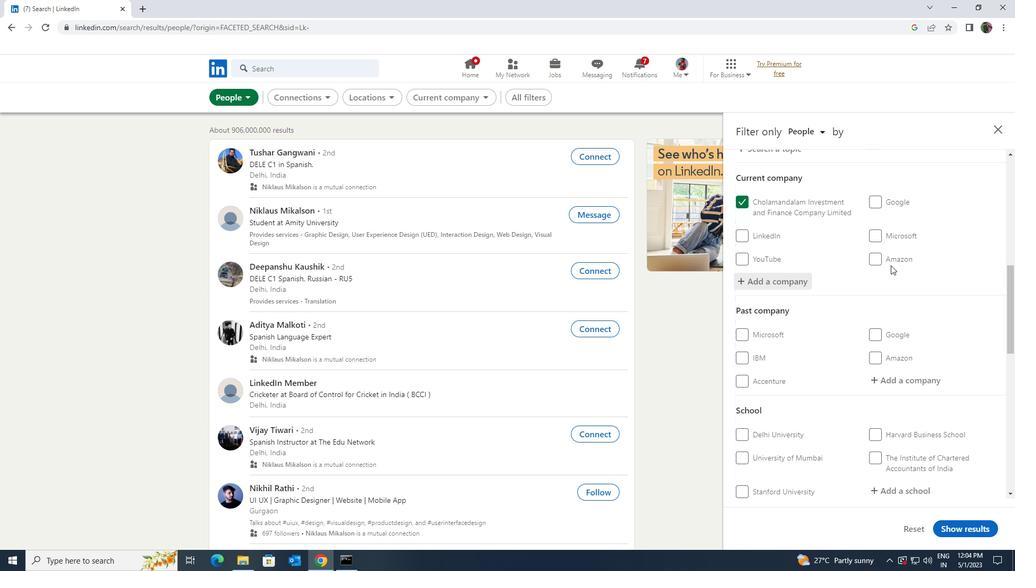 
Action: Mouse scrolled (891, 264) with delta (0, 0)
Screenshot: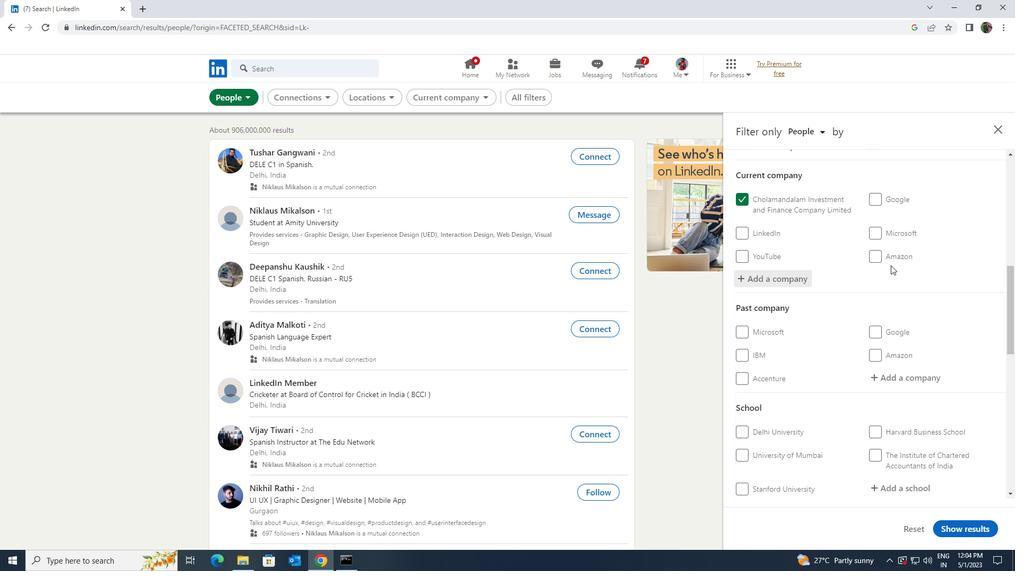 
Action: Mouse scrolled (891, 264) with delta (0, 0)
Screenshot: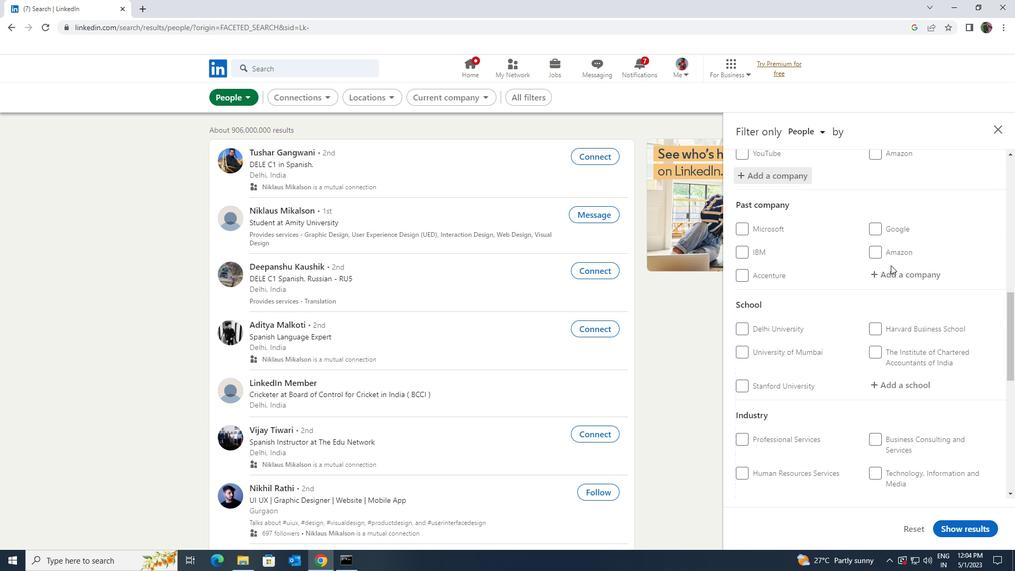
Action: Mouse scrolled (891, 264) with delta (0, 0)
Screenshot: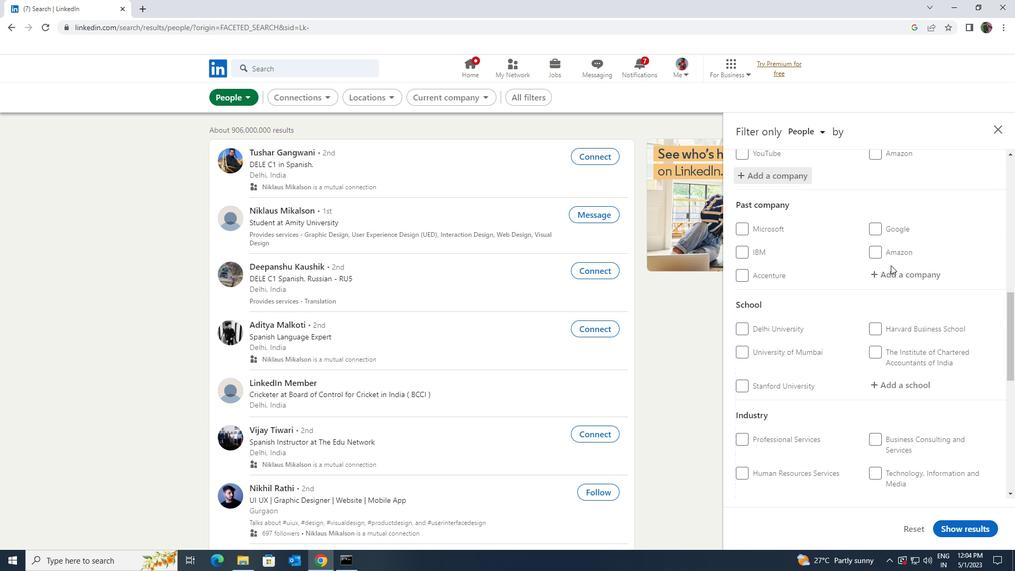 
Action: Mouse moved to (891, 272)
Screenshot: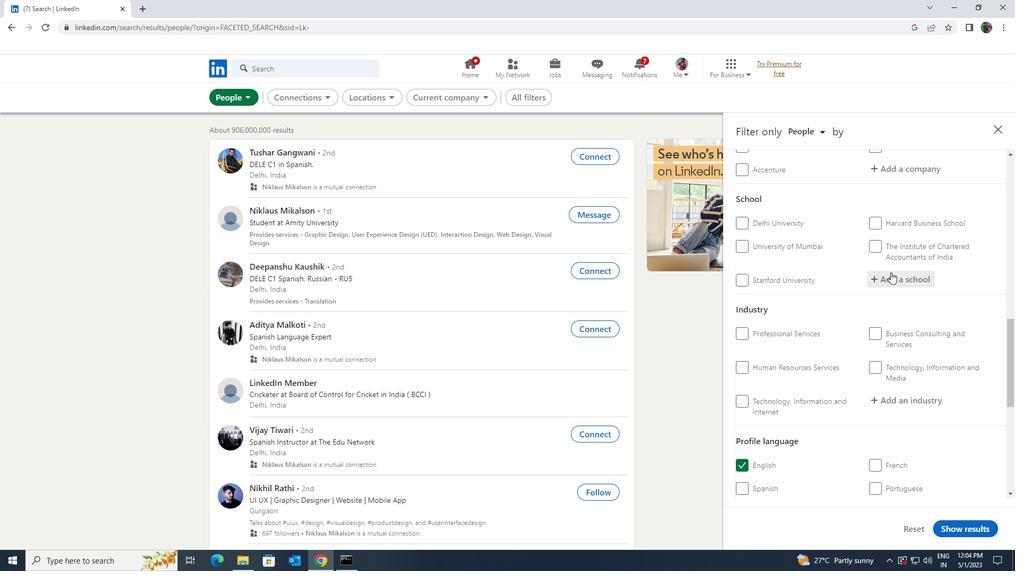 
Action: Mouse pressed left at (891, 272)
Screenshot: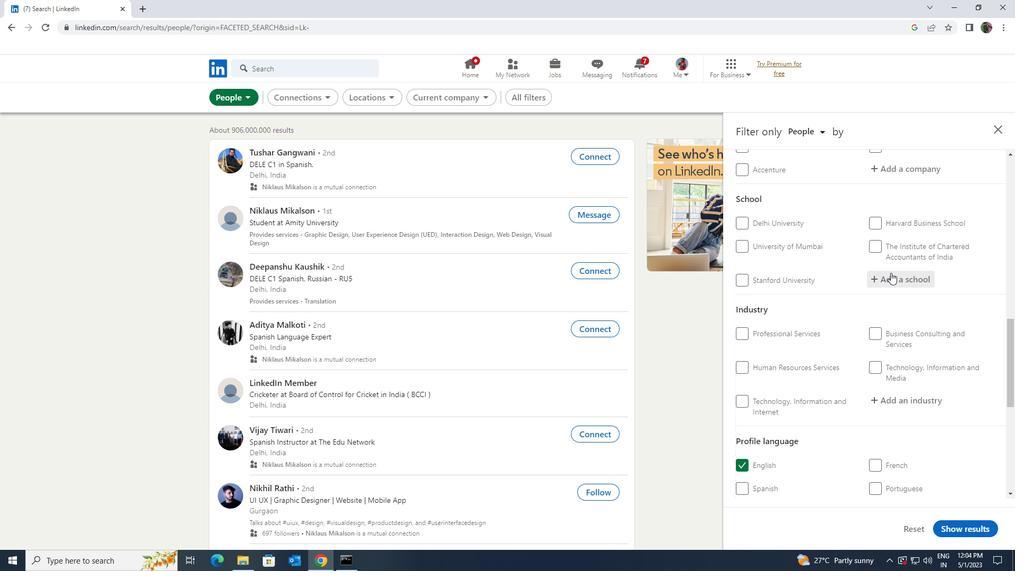 
Action: Key pressed <Key.shift>LITTLE<Key.space>FLOWER
Screenshot: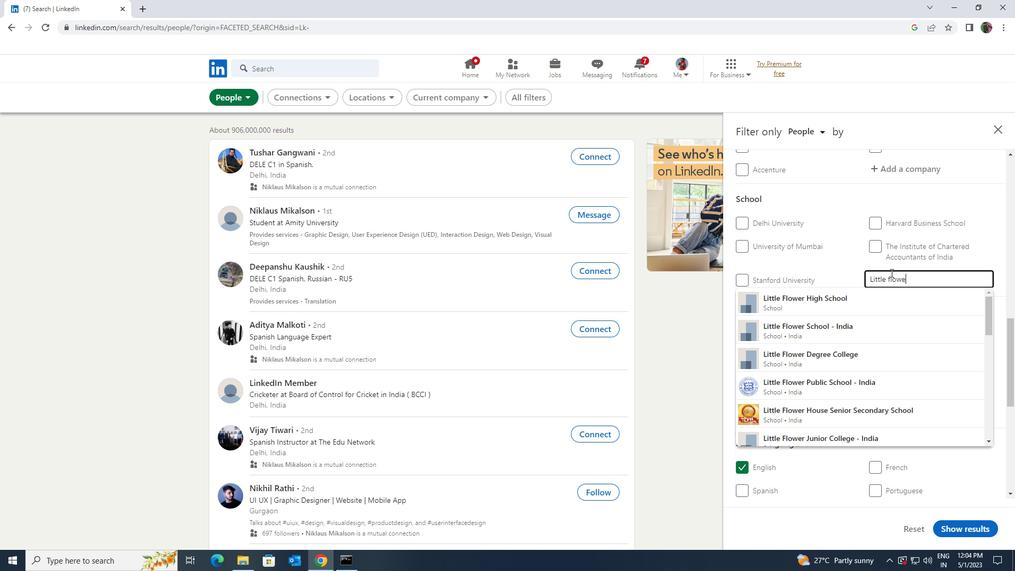 
Action: Mouse moved to (884, 297)
Screenshot: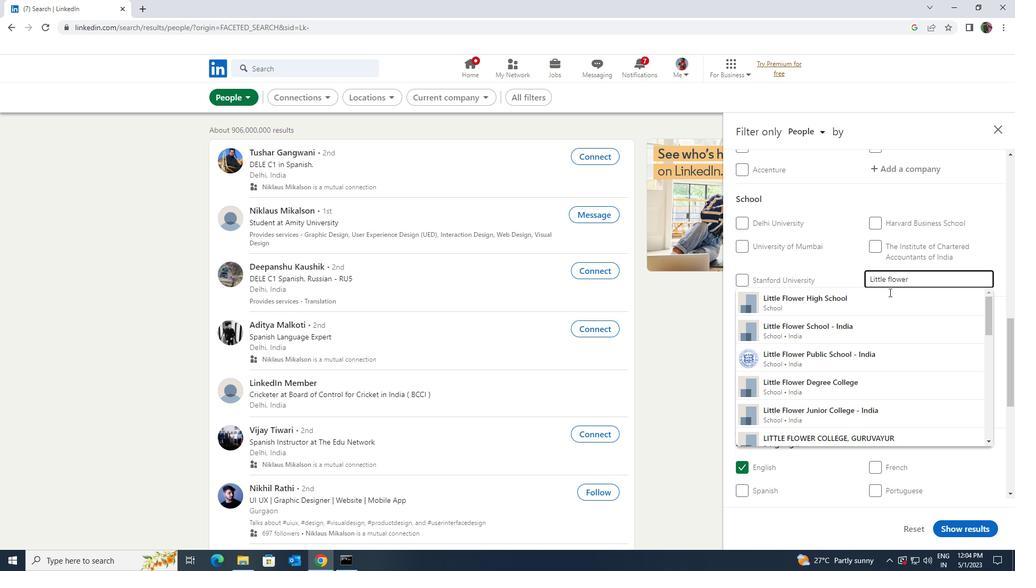 
Action: Mouse pressed left at (884, 297)
Screenshot: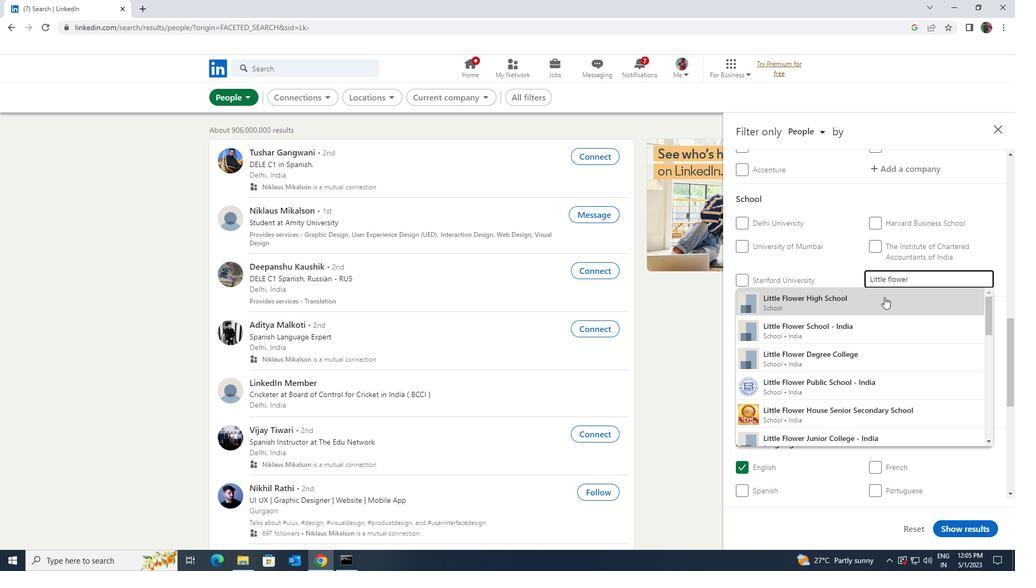 
Action: Mouse moved to (876, 300)
Screenshot: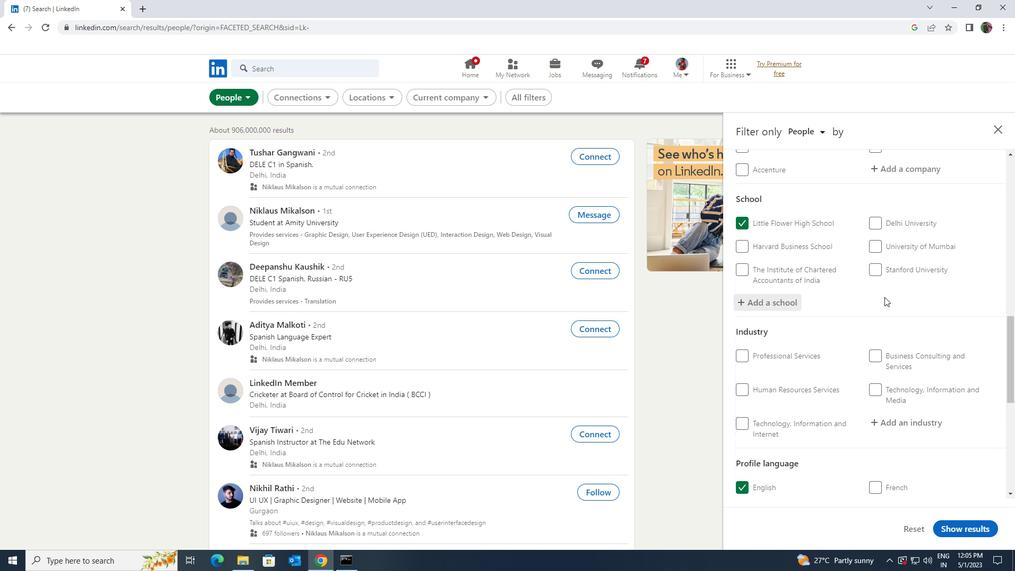 
Action: Mouse scrolled (876, 300) with delta (0, 0)
Screenshot: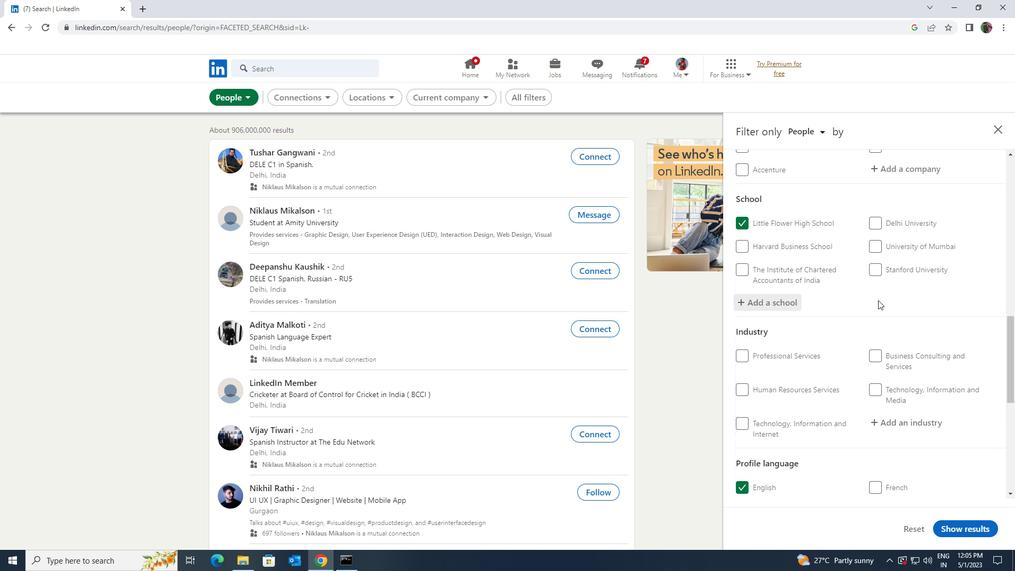 
Action: Mouse scrolled (876, 300) with delta (0, 0)
Screenshot: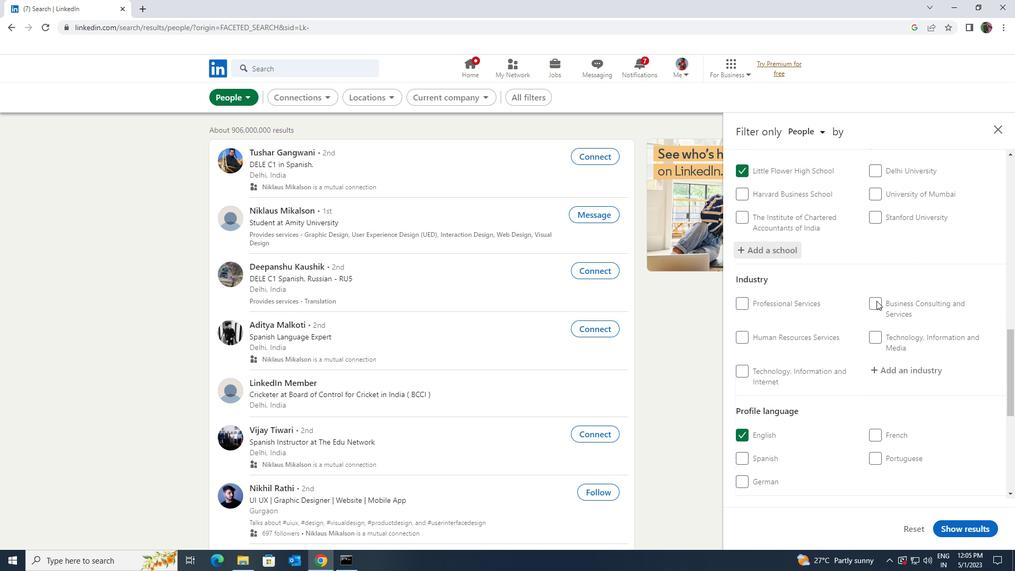 
Action: Mouse moved to (884, 312)
Screenshot: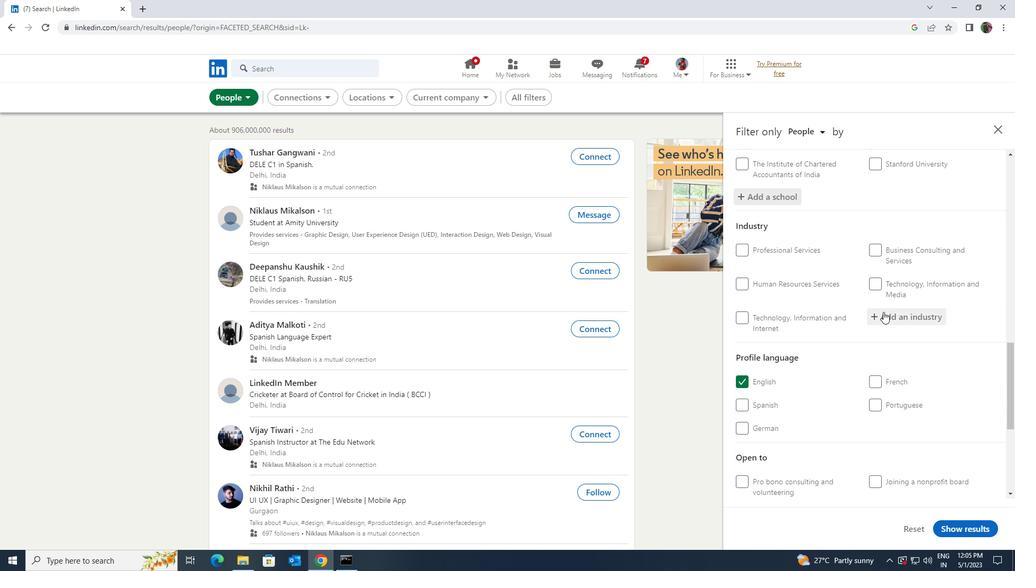 
Action: Mouse pressed left at (884, 312)
Screenshot: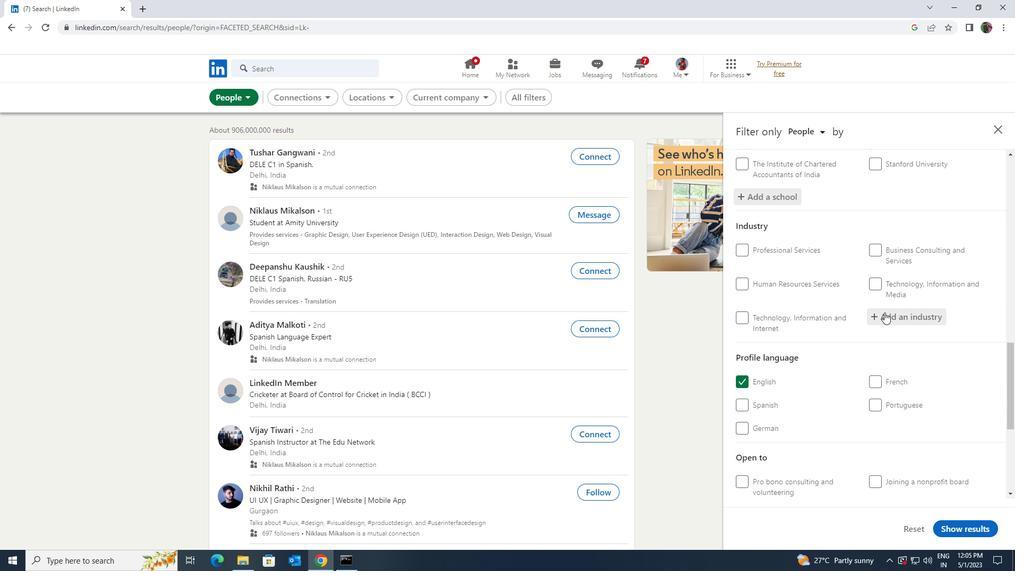 
Action: Mouse moved to (884, 308)
Screenshot: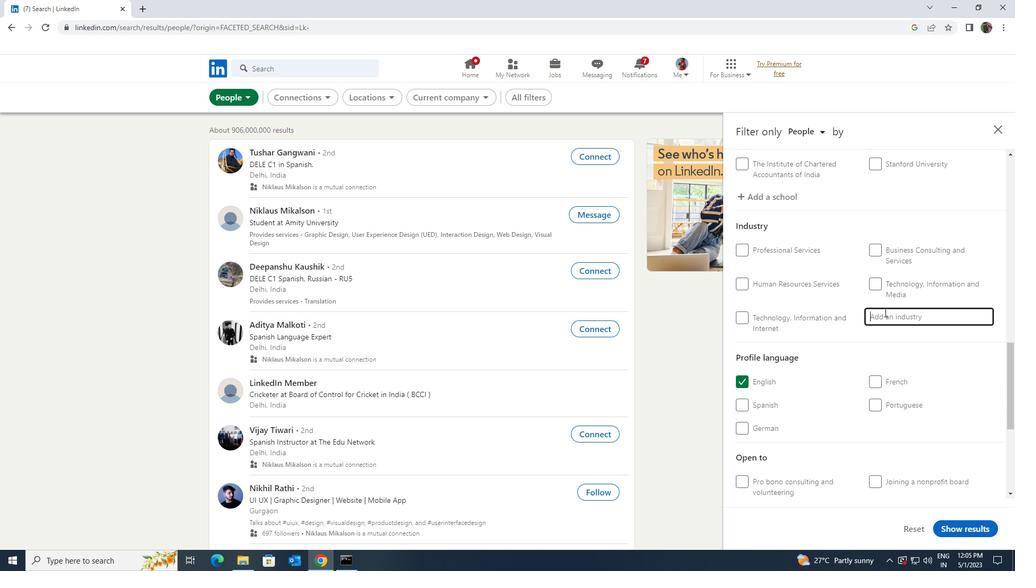 
Action: Key pressed <Key.shift>WASTE<Key.space>COLL
Screenshot: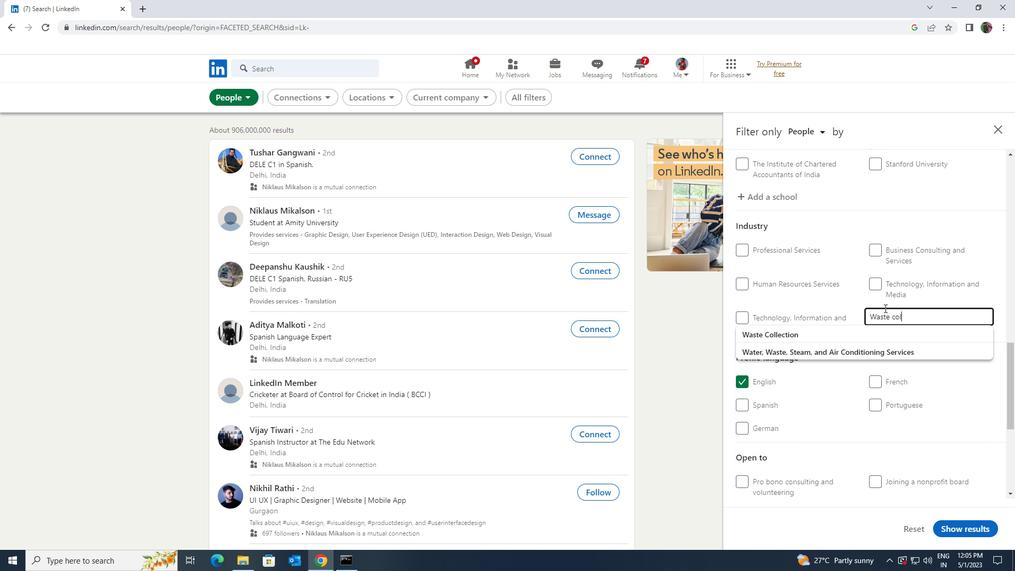 
Action: Mouse moved to (869, 334)
Screenshot: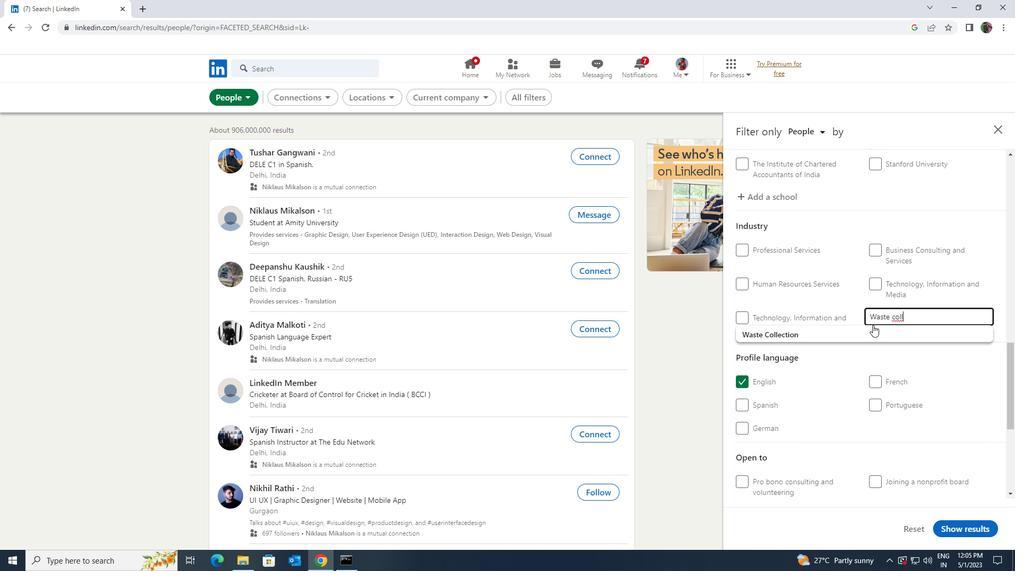 
Action: Mouse pressed left at (869, 334)
Screenshot: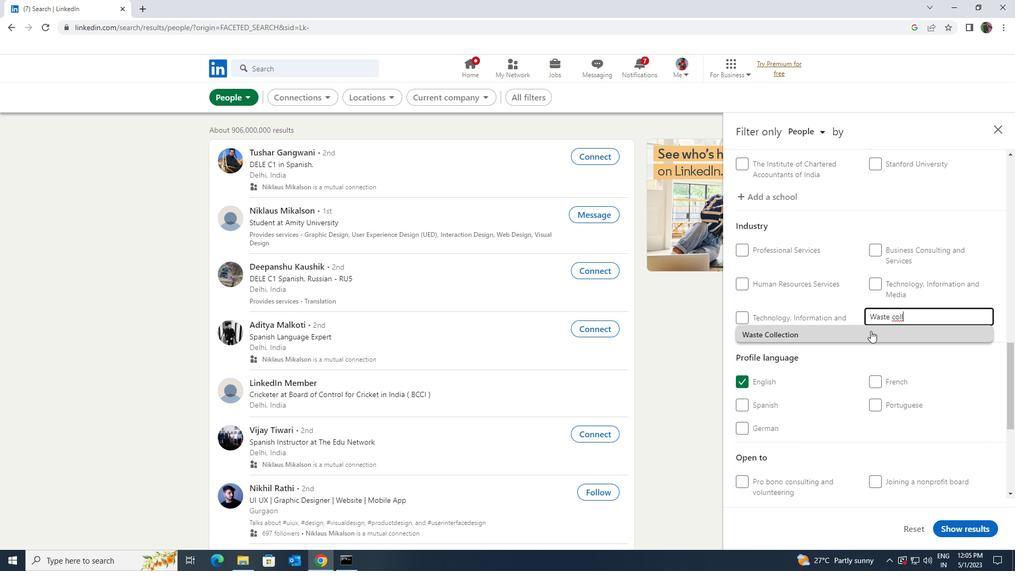 
Action: Mouse scrolled (869, 333) with delta (0, 0)
Screenshot: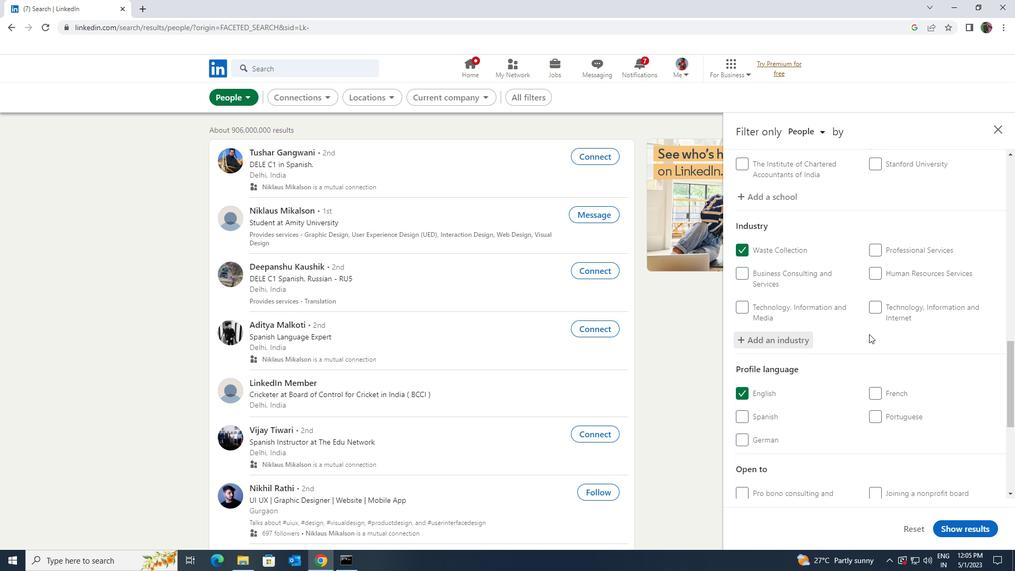 
Action: Mouse scrolled (869, 333) with delta (0, 0)
Screenshot: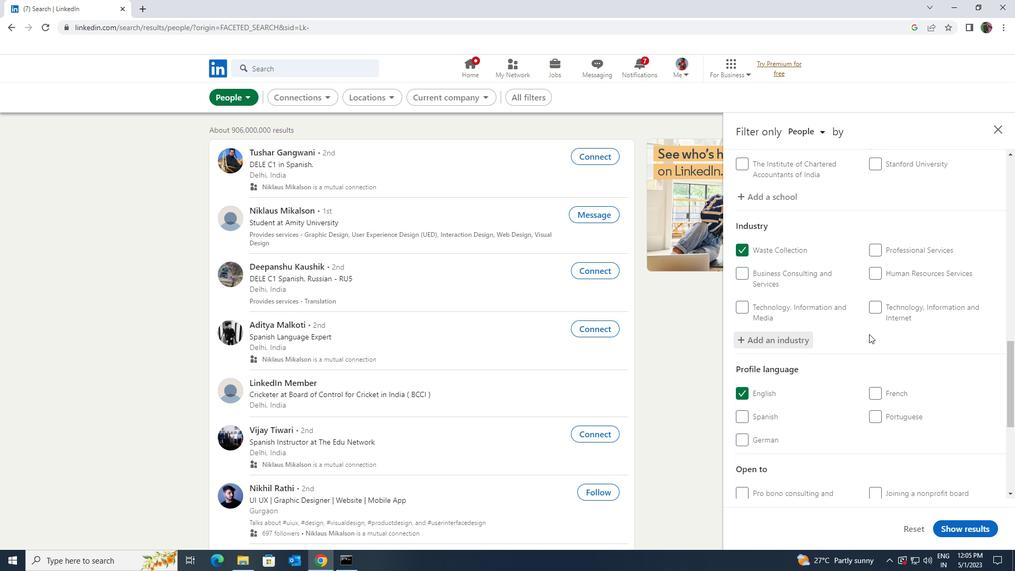 
Action: Mouse scrolled (869, 333) with delta (0, 0)
Screenshot: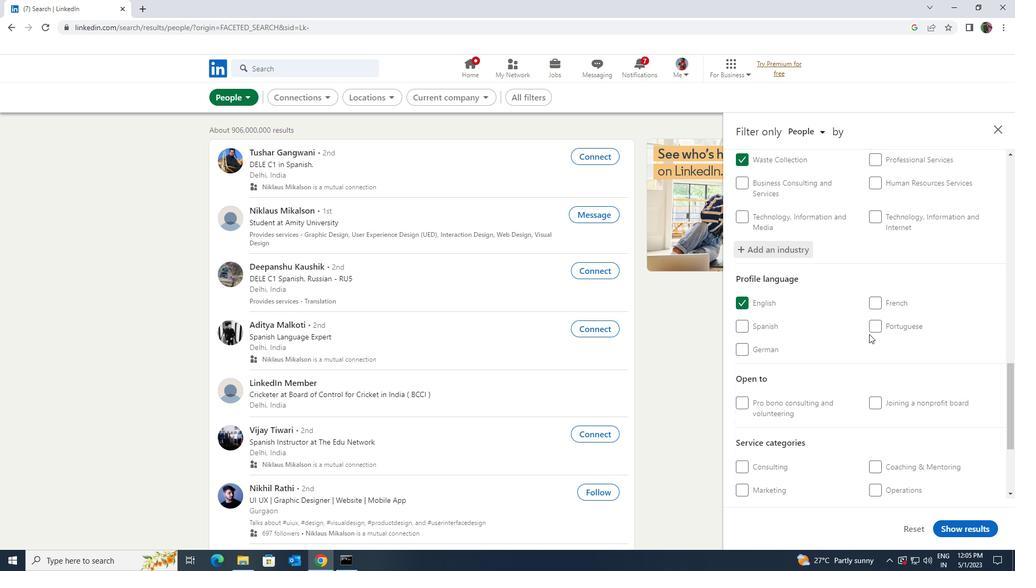 
Action: Mouse scrolled (869, 333) with delta (0, 0)
Screenshot: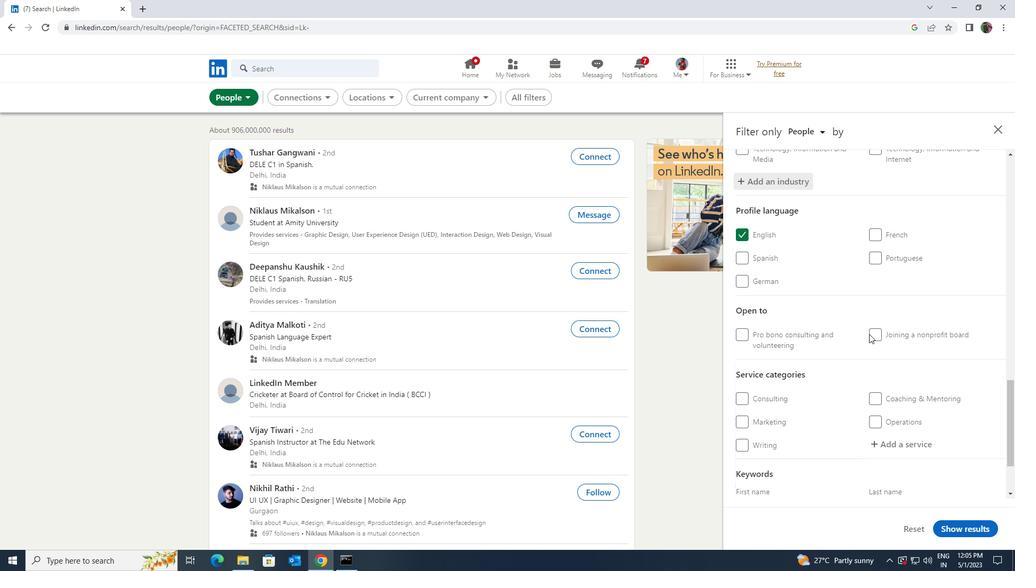 
Action: Mouse scrolled (869, 333) with delta (0, 0)
Screenshot: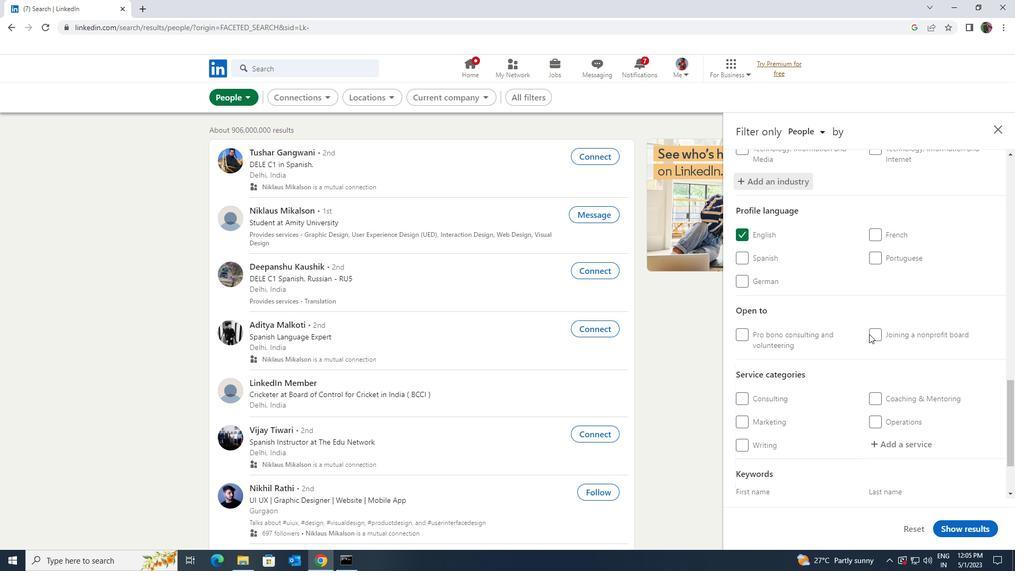 
Action: Mouse moved to (885, 349)
Screenshot: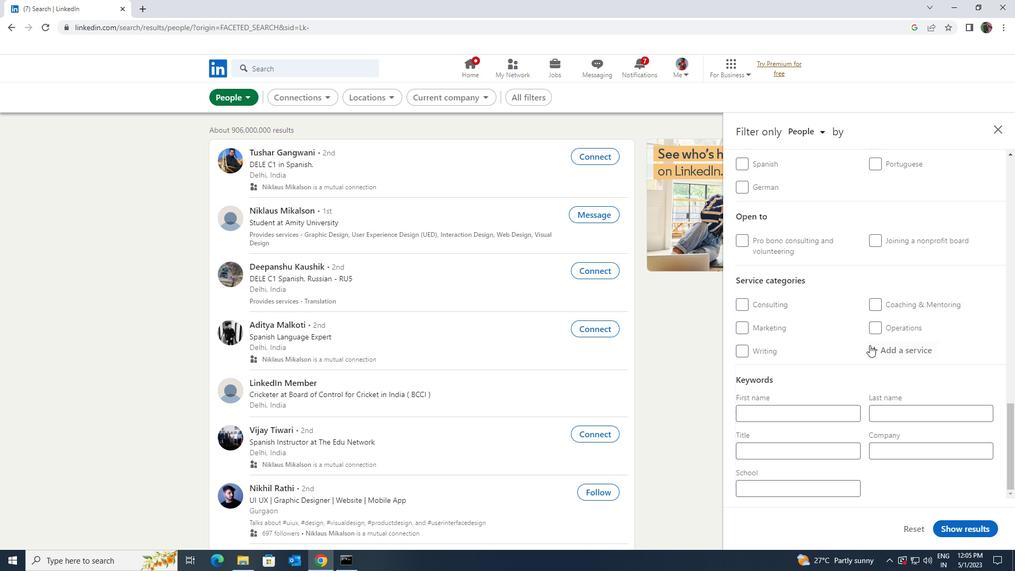 
Action: Mouse pressed left at (885, 349)
Screenshot: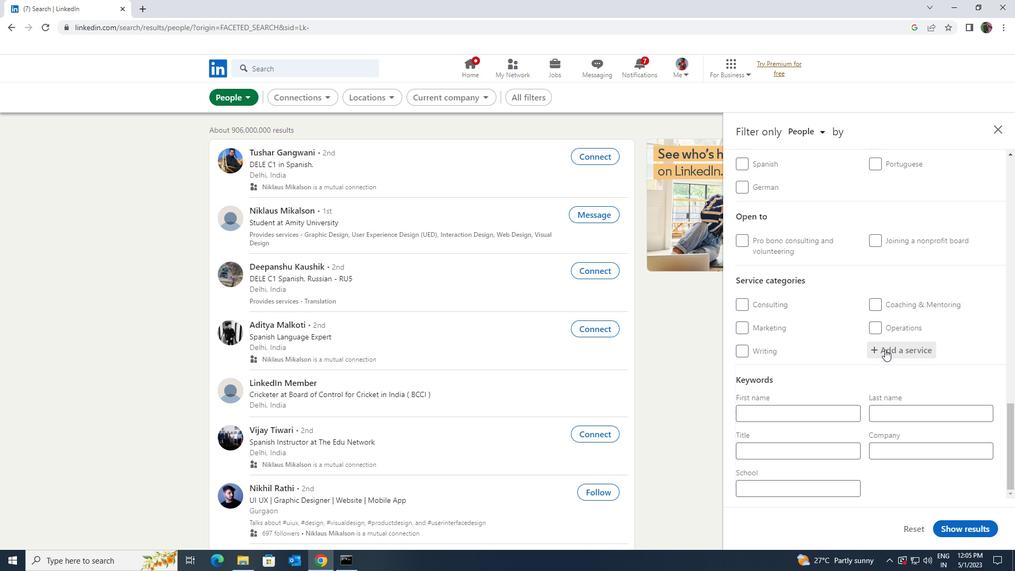 
Action: Key pressed <Key.shift>VIDEO<Key.space>
Screenshot: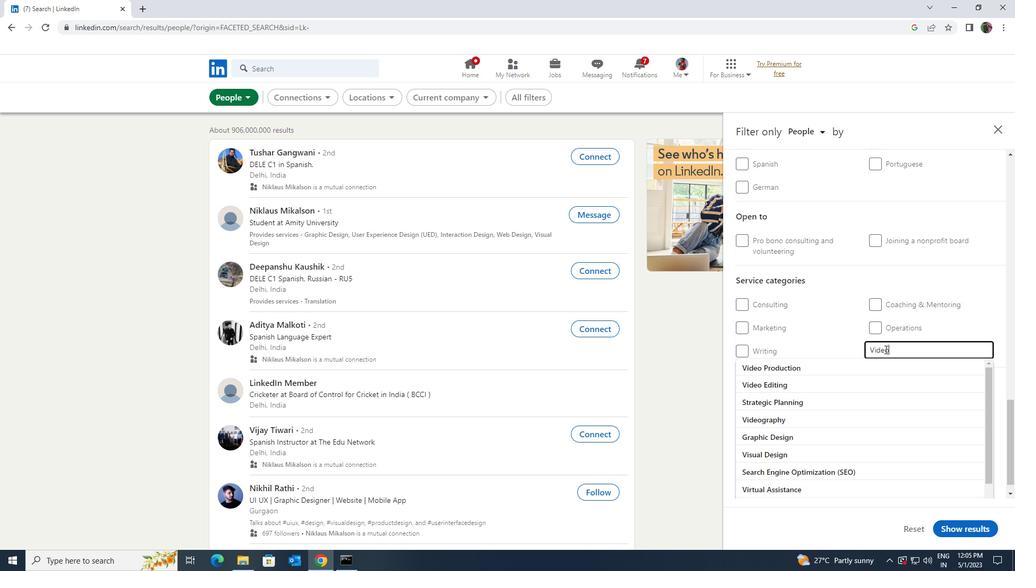 
Action: Mouse moved to (873, 386)
Screenshot: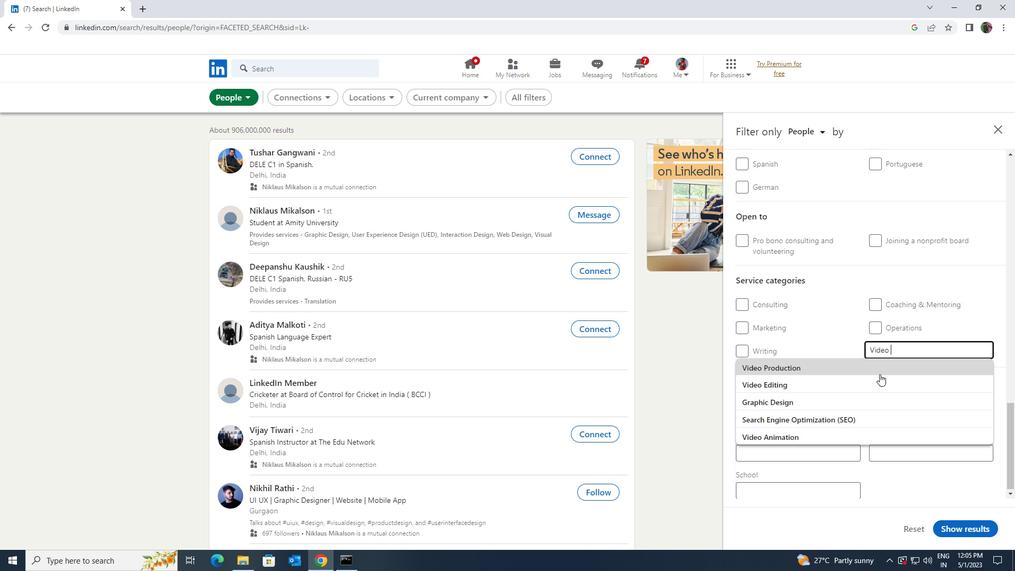 
Action: Mouse pressed left at (873, 386)
Screenshot: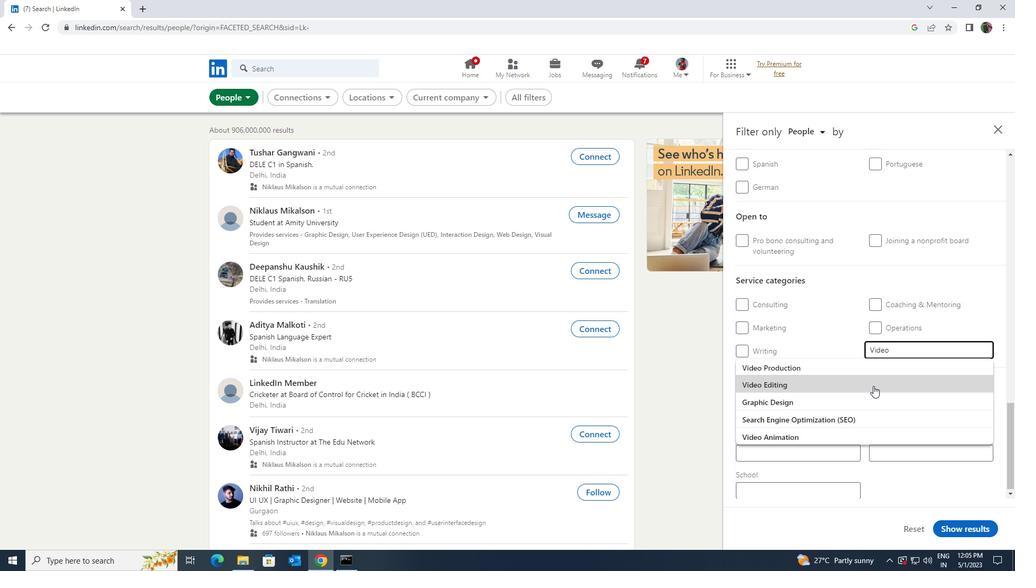 
Action: Mouse moved to (866, 364)
Screenshot: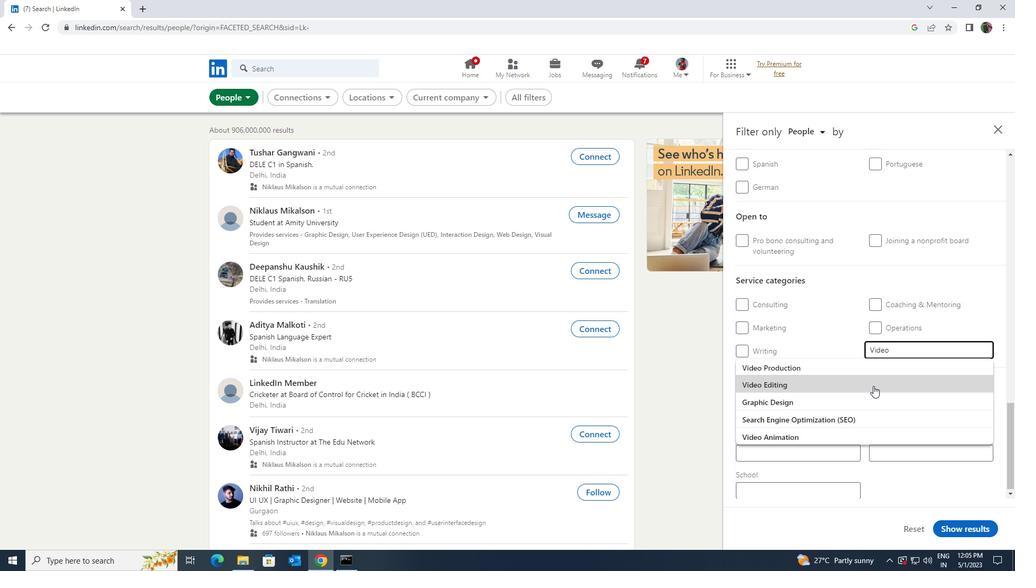 
Action: Mouse scrolled (866, 364) with delta (0, 0)
Screenshot: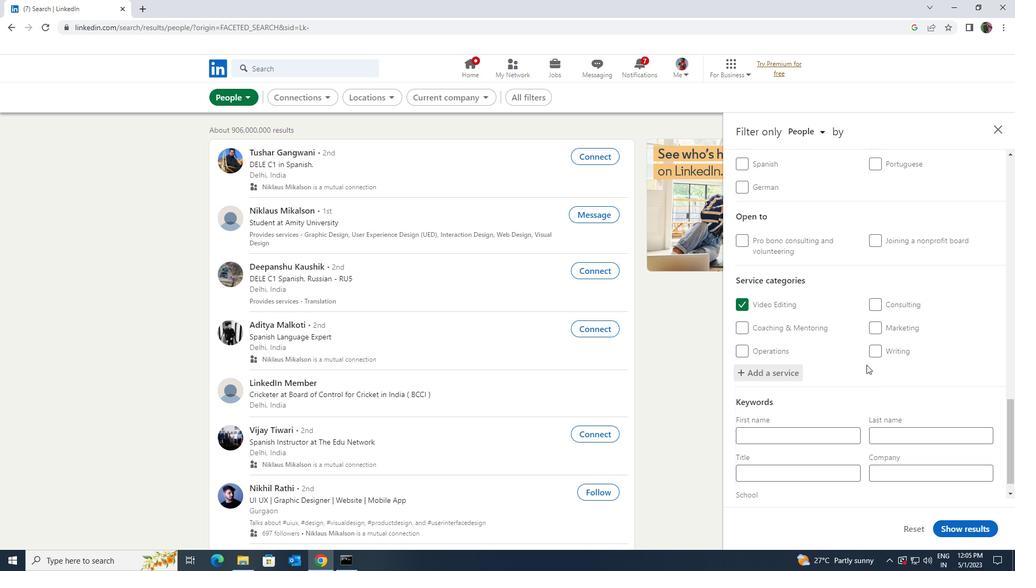 
Action: Mouse scrolled (866, 364) with delta (0, 0)
Screenshot: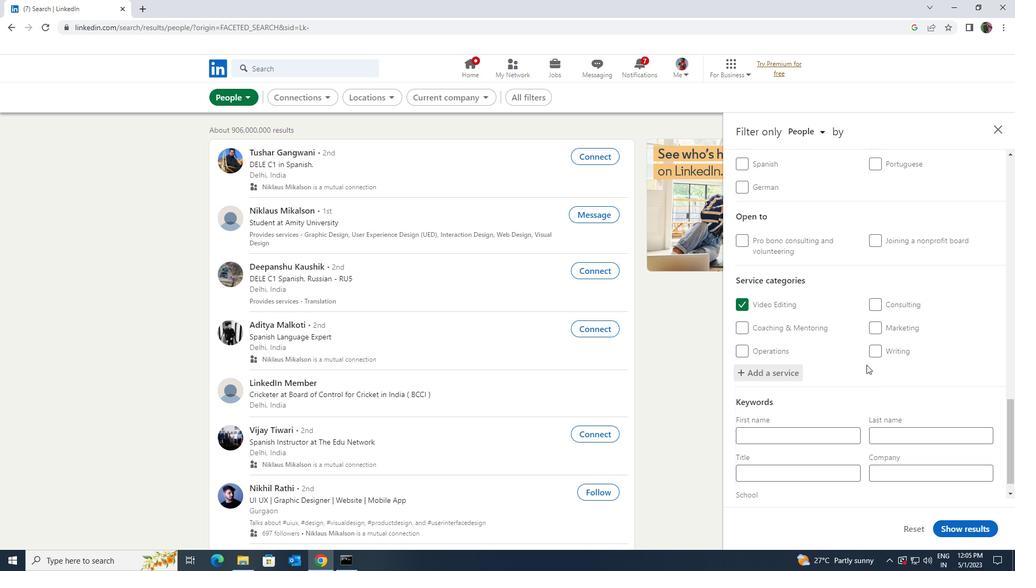 
Action: Mouse scrolled (866, 364) with delta (0, 0)
Screenshot: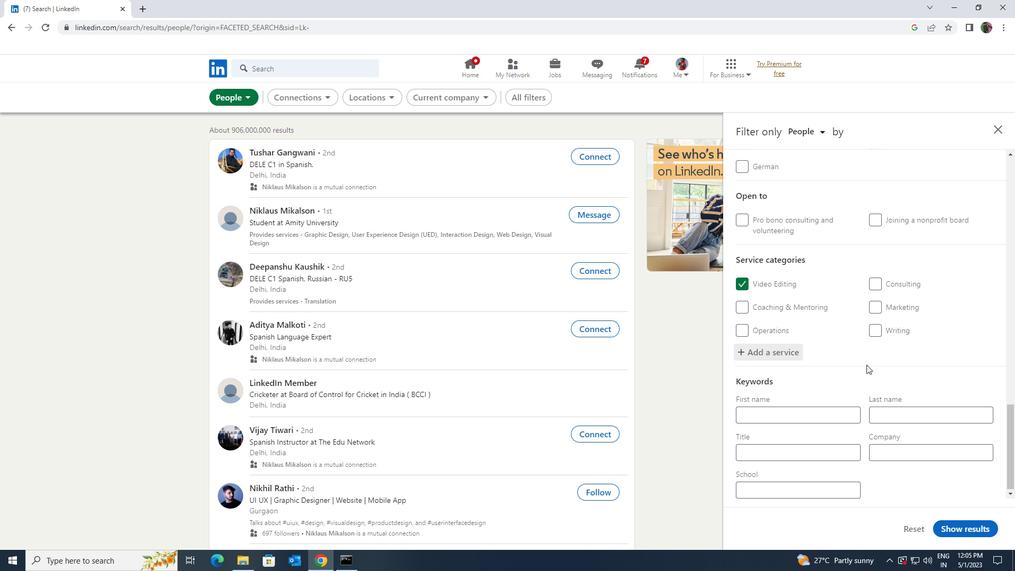 
Action: Mouse scrolled (866, 364) with delta (0, 0)
Screenshot: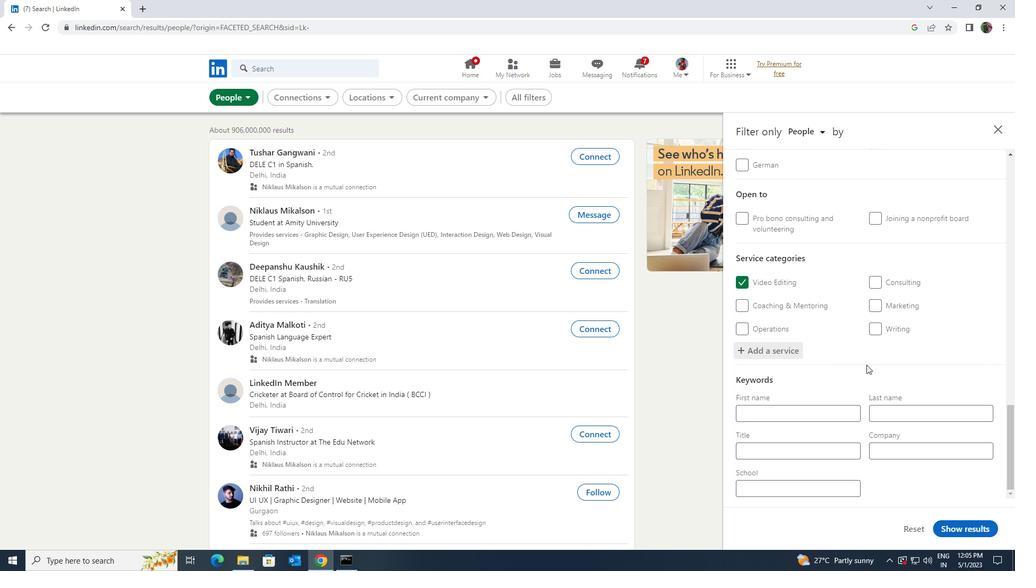 
Action: Mouse moved to (829, 445)
Screenshot: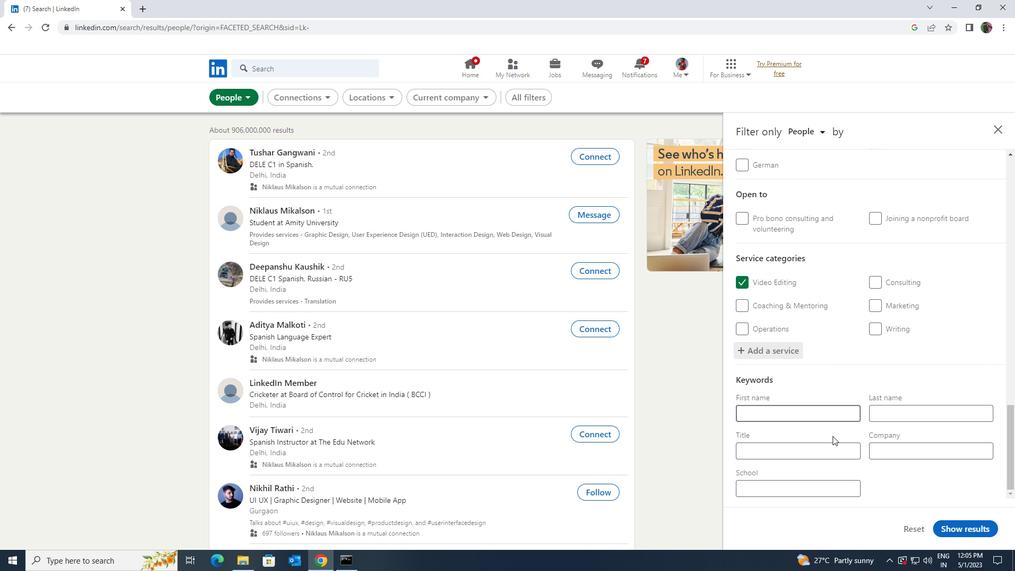 
Action: Mouse pressed left at (829, 445)
Screenshot: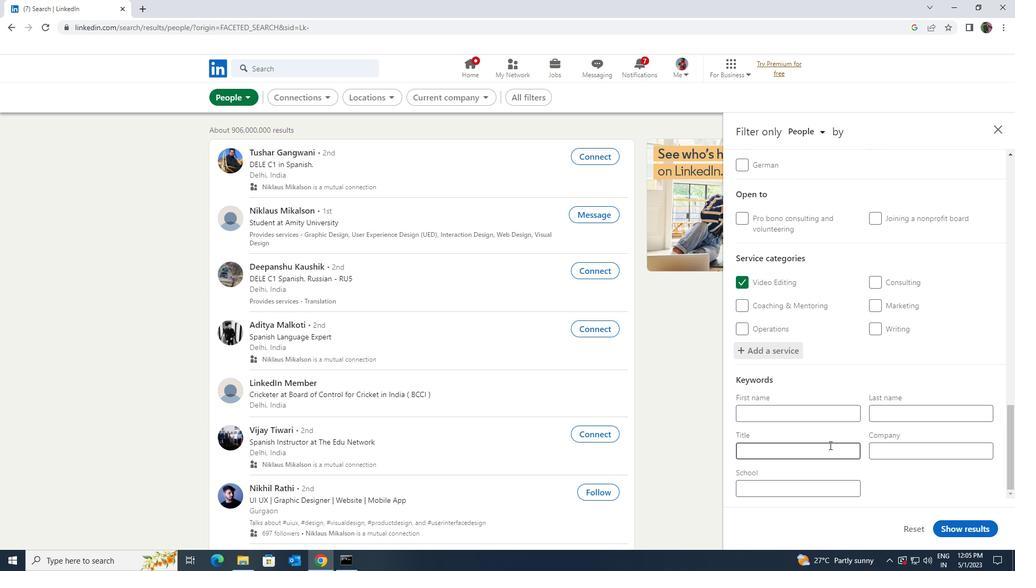 
Action: Key pressed <Key.shift>TEST<Key.space><Key.shift>SCORER
Screenshot: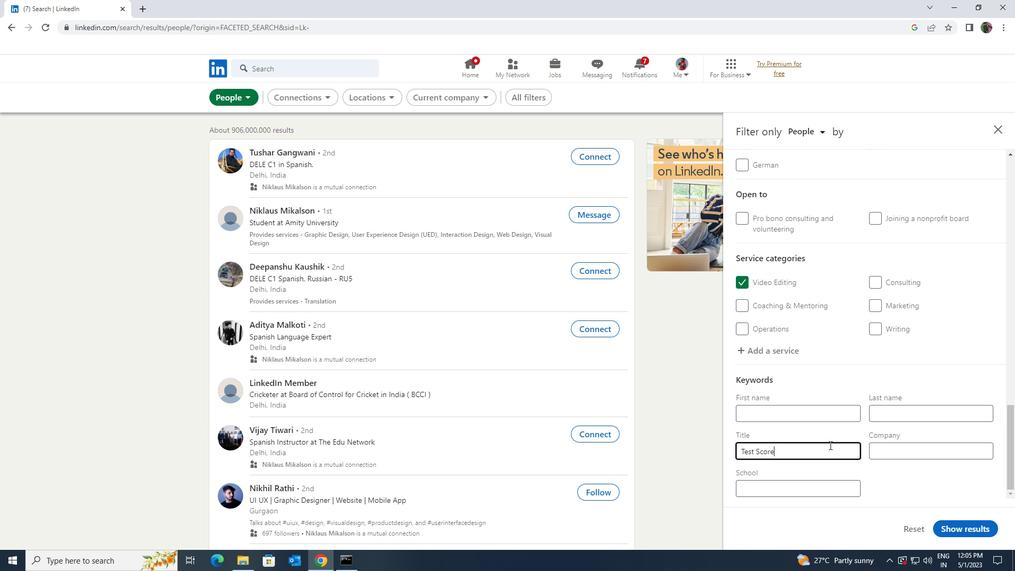
Action: Mouse moved to (945, 525)
Screenshot: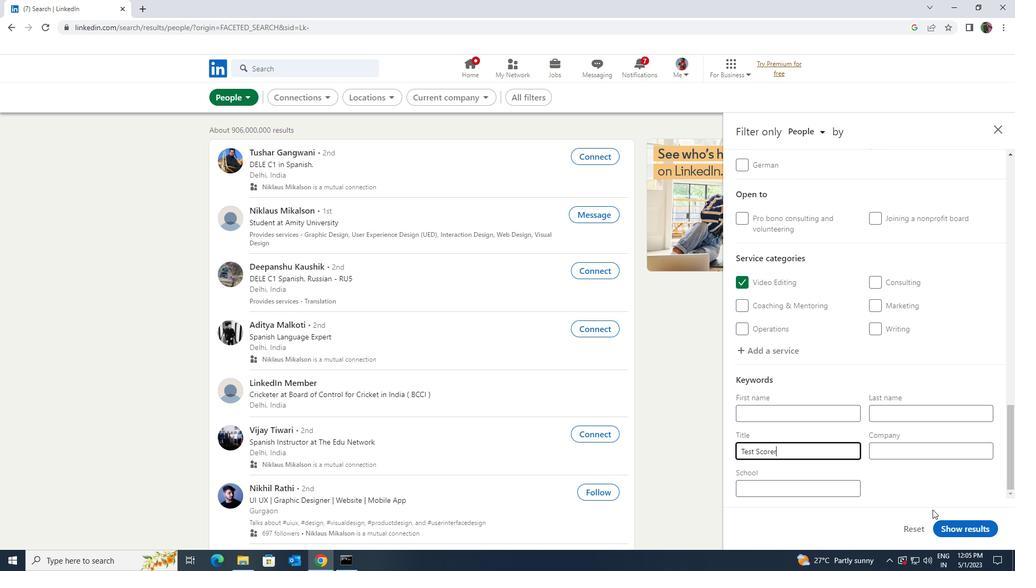 
Action: Mouse pressed left at (945, 525)
Screenshot: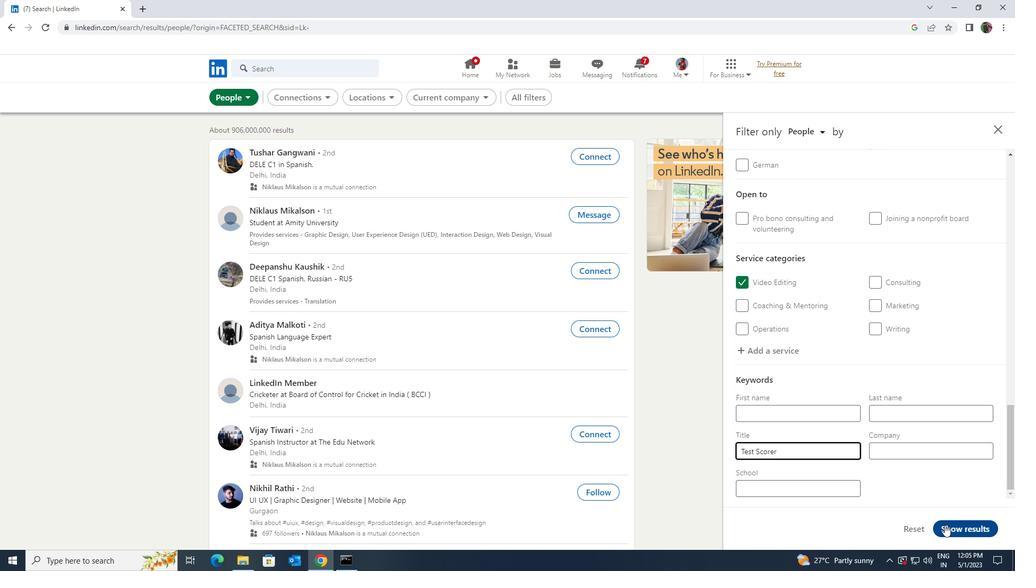 
